 Task: Look for space in Yoshikawa, Japan from 8th June, 2023 to 16th June, 2023 for 2 adults in price range Rs.10000 to Rs.15000. Place can be entire place with 1  bedroom having 1 bed and 1 bathroom. Property type can be house, flat, guest house, hotel. Amenities needed are: wifi, washing machine. Booking option can be shelf check-in. Required host language is English.
Action: Mouse moved to (511, 71)
Screenshot: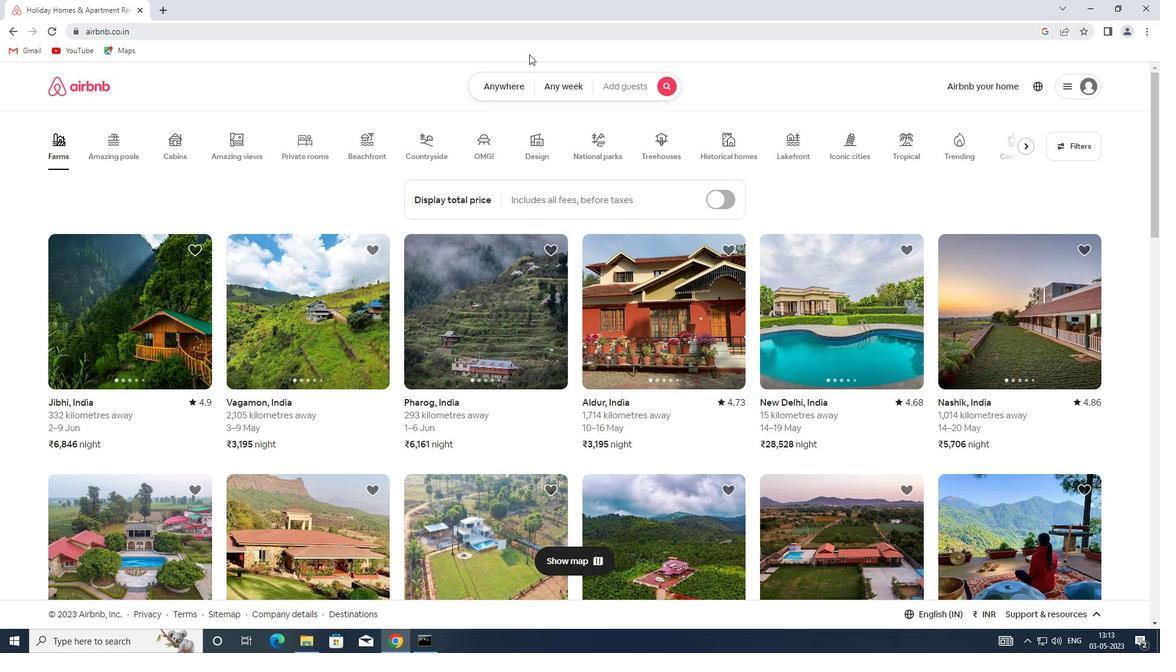 
Action: Mouse pressed left at (511, 71)
Screenshot: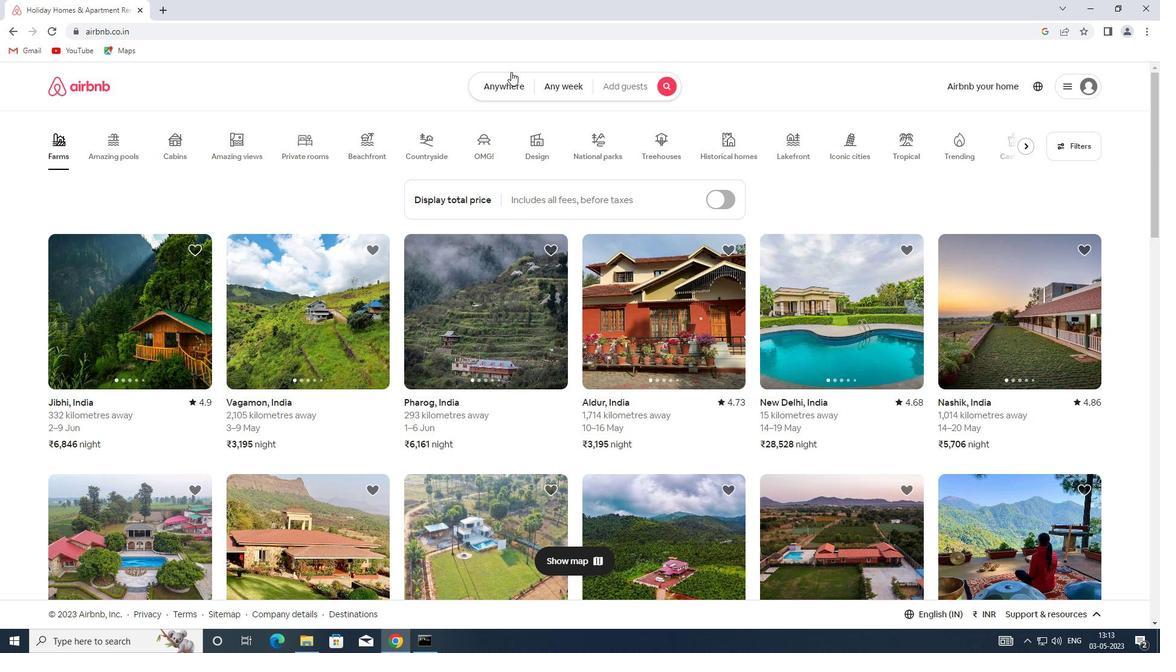 
Action: Mouse moved to (437, 146)
Screenshot: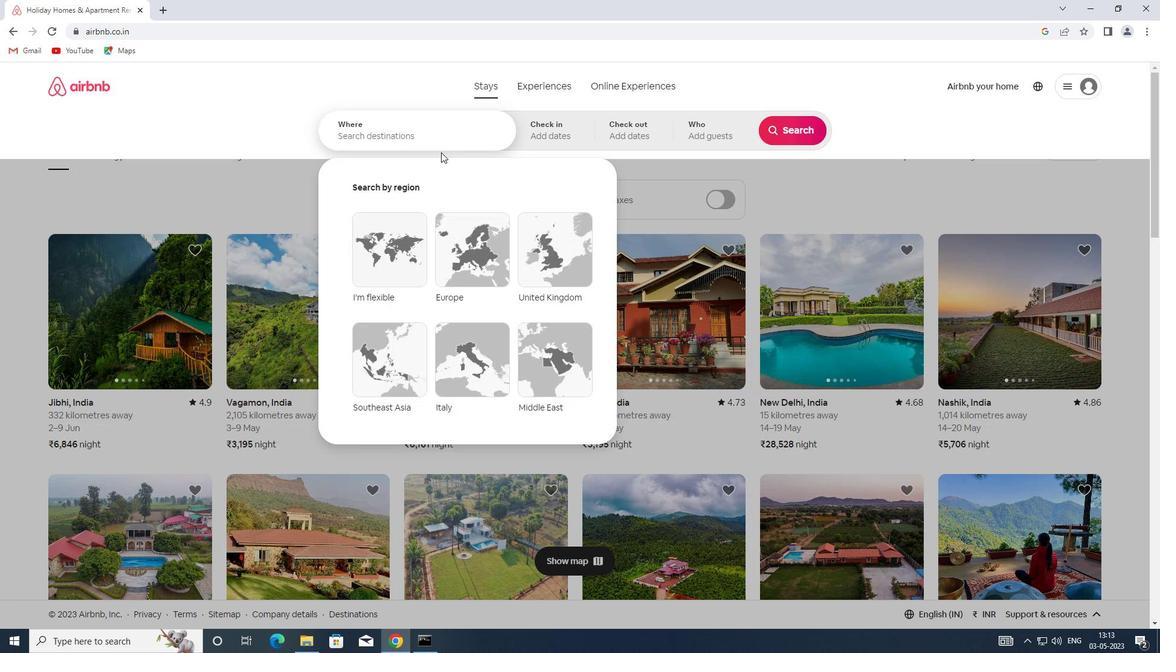 
Action: Mouse pressed left at (437, 146)
Screenshot: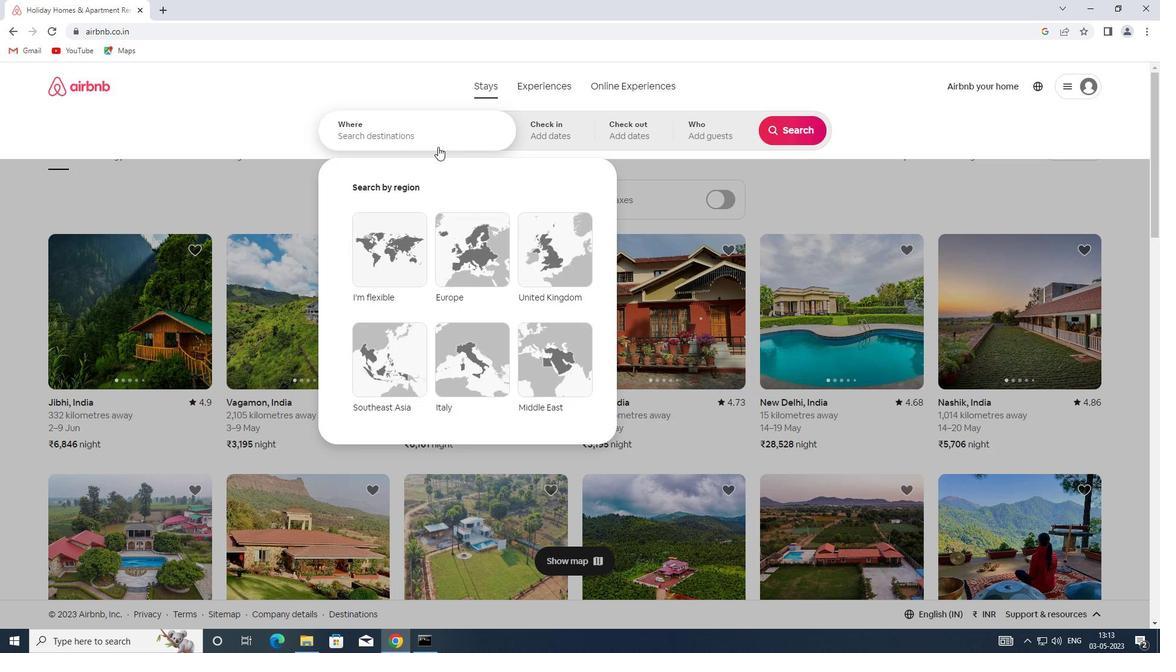 
Action: Key pressed <Key.shift>YOSHIKAWA,<Key.shift>JAPAN
Screenshot: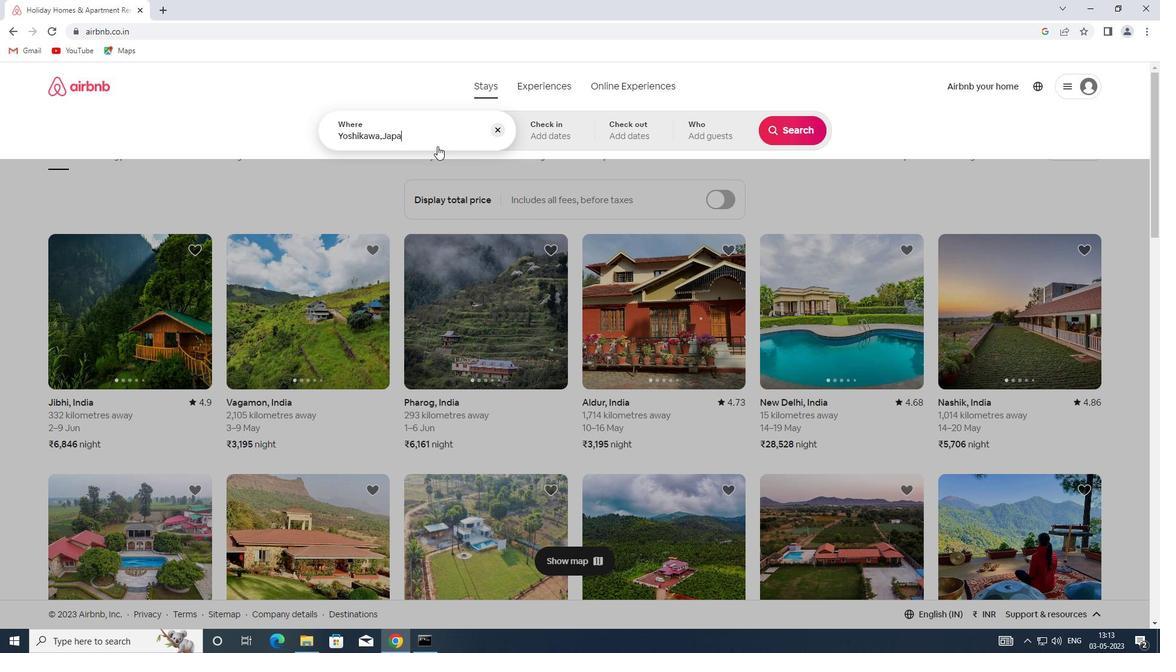 
Action: Mouse moved to (554, 132)
Screenshot: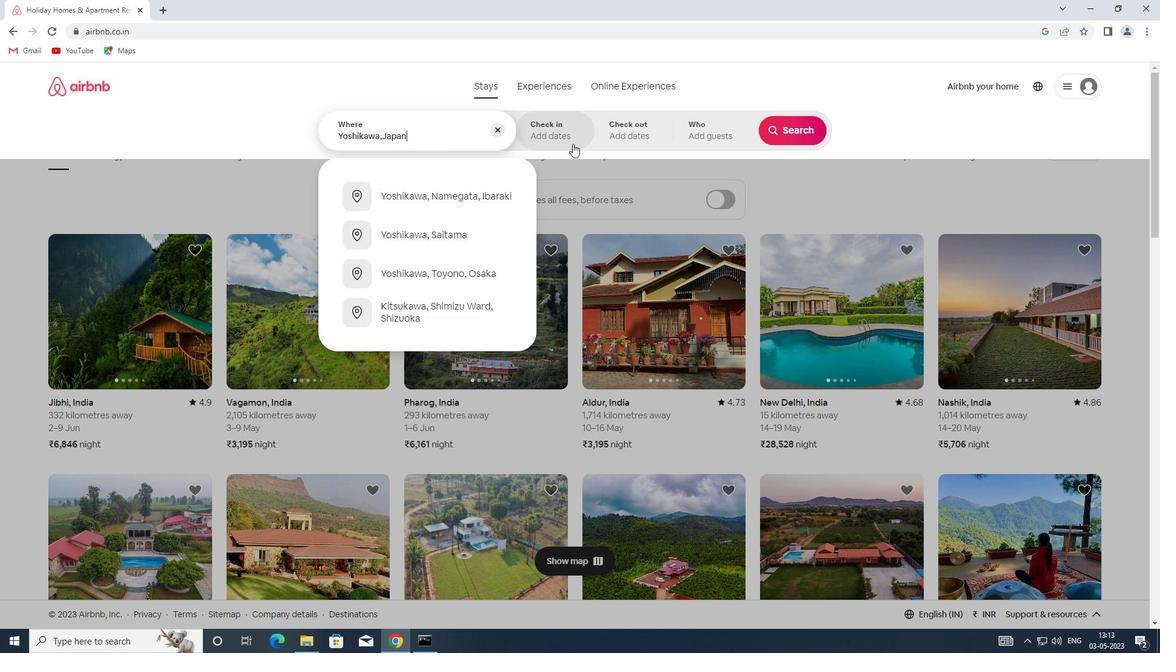 
Action: Mouse pressed left at (554, 132)
Screenshot: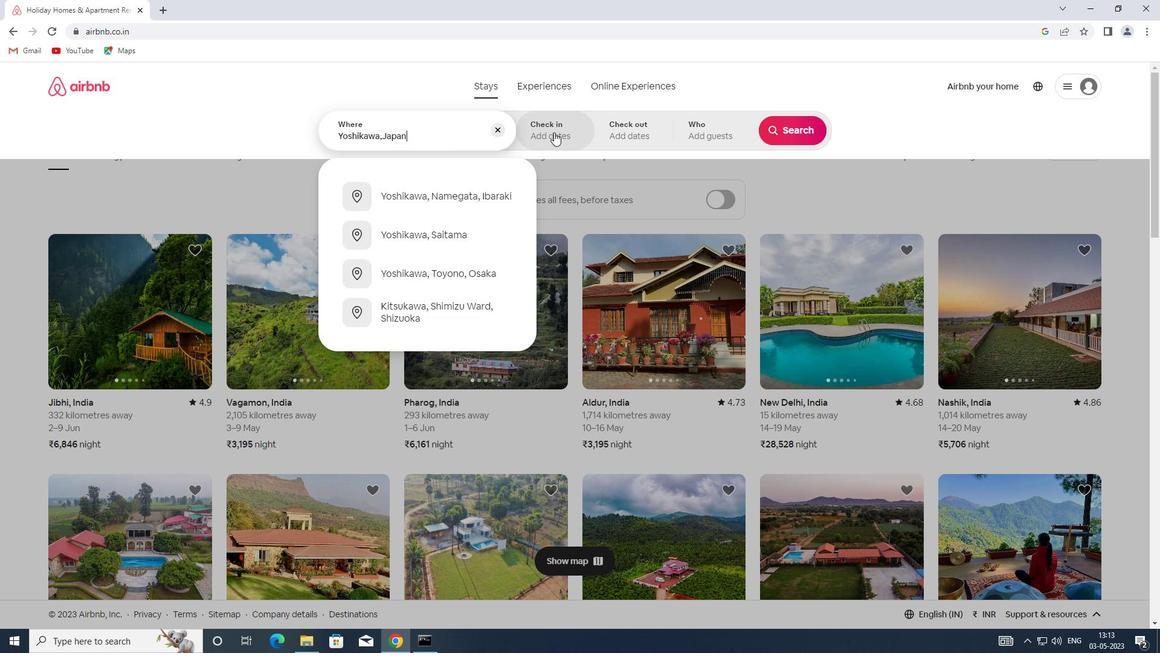 
Action: Mouse moved to (731, 313)
Screenshot: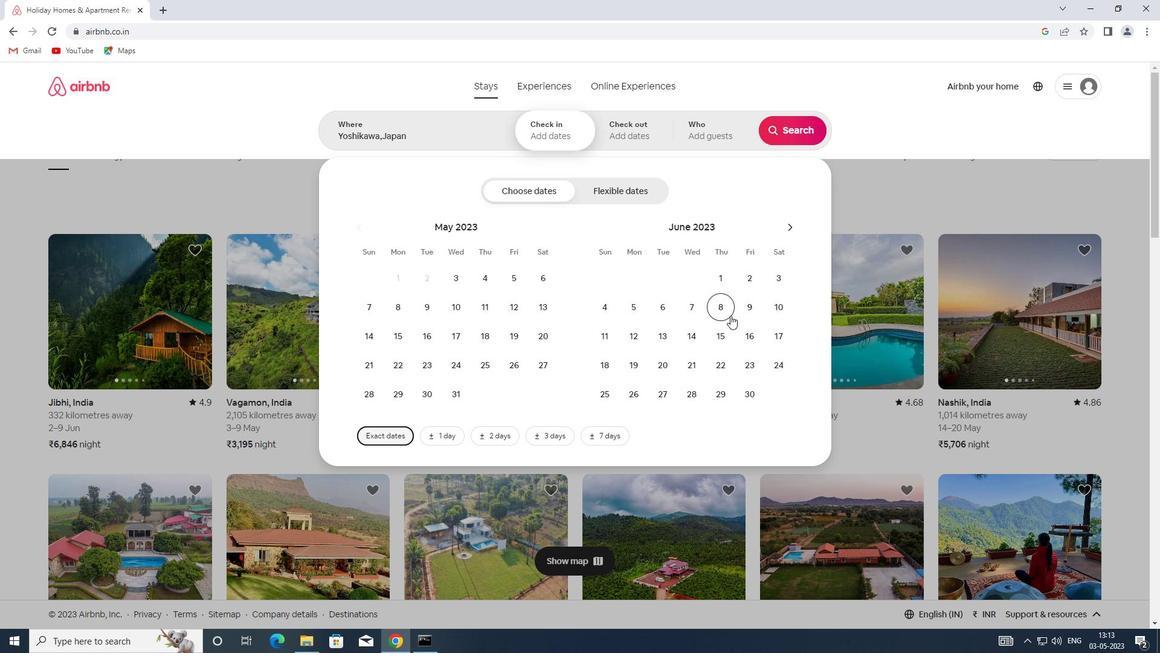 
Action: Mouse pressed left at (731, 313)
Screenshot: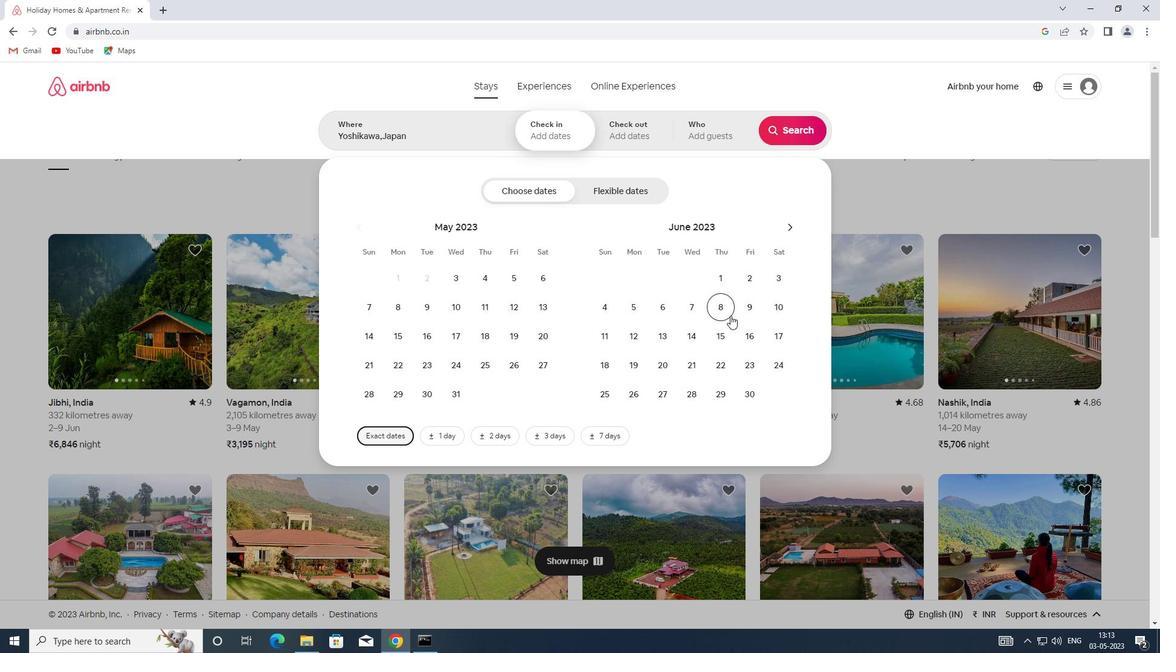 
Action: Mouse moved to (744, 333)
Screenshot: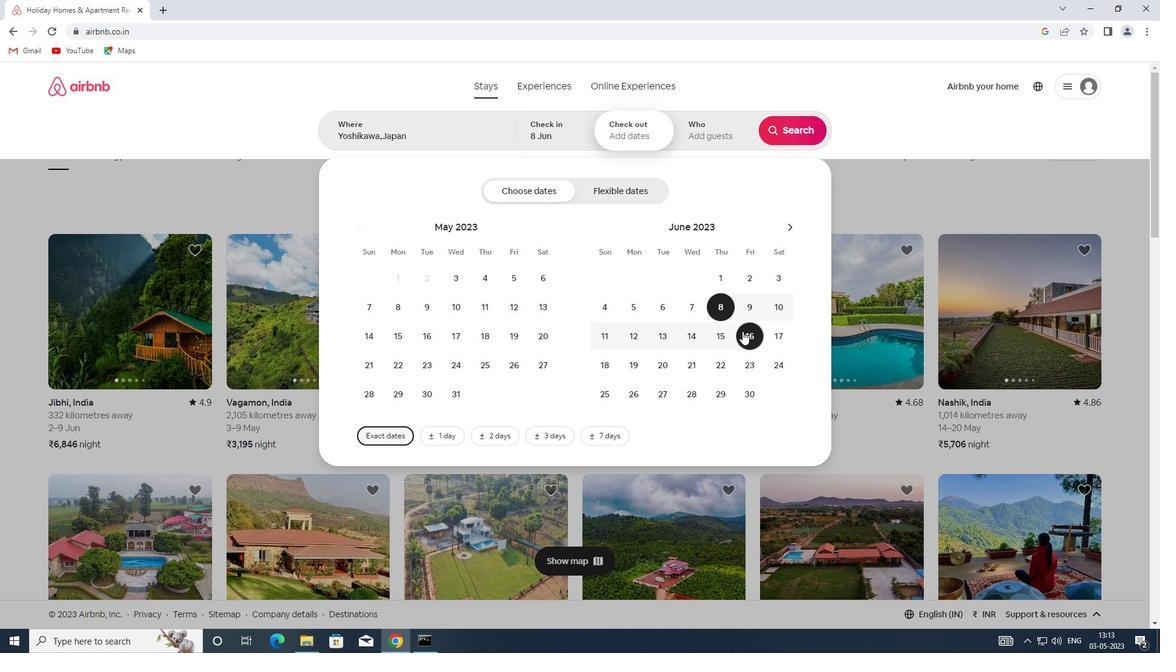 
Action: Mouse pressed left at (744, 333)
Screenshot: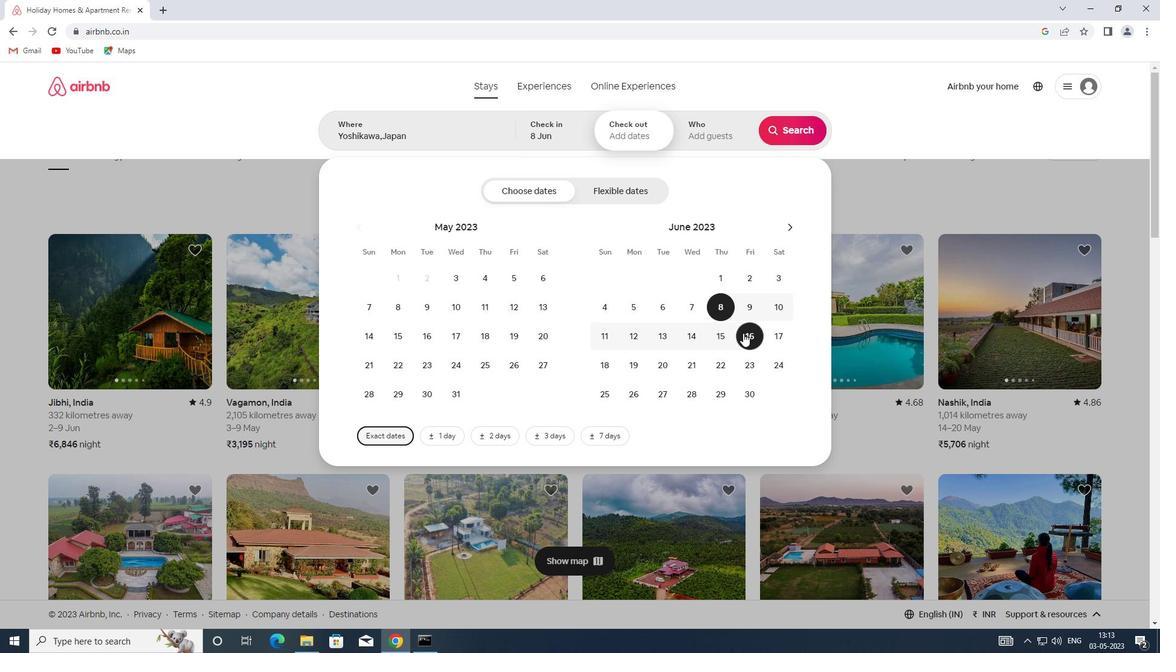 
Action: Mouse moved to (695, 117)
Screenshot: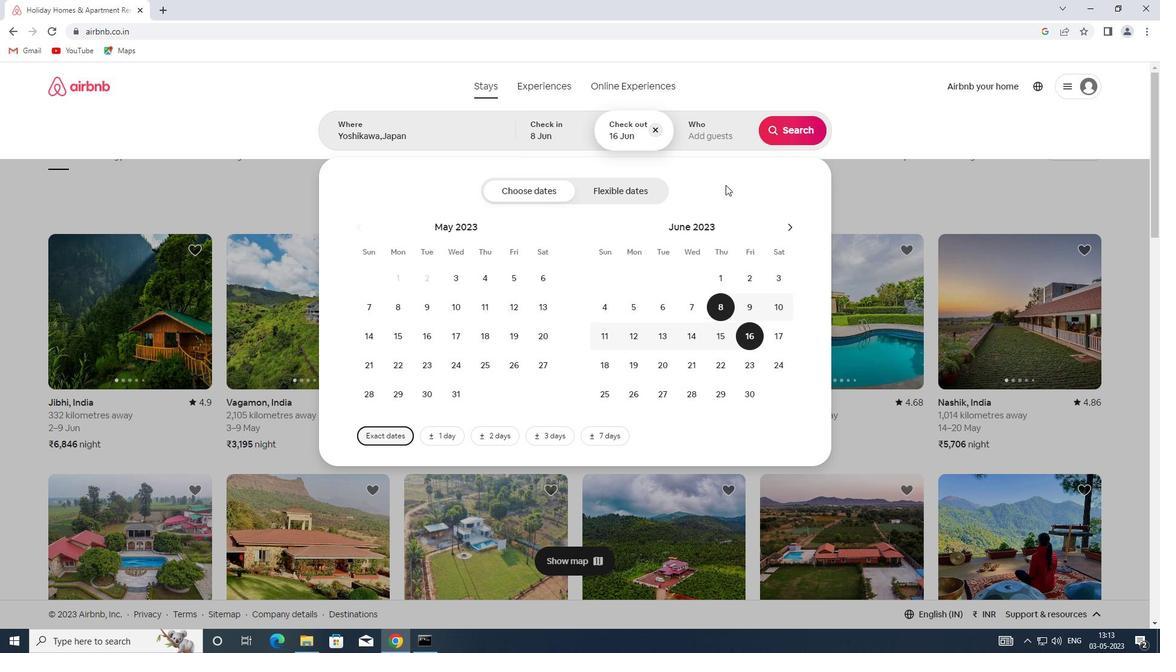 
Action: Mouse pressed left at (695, 117)
Screenshot: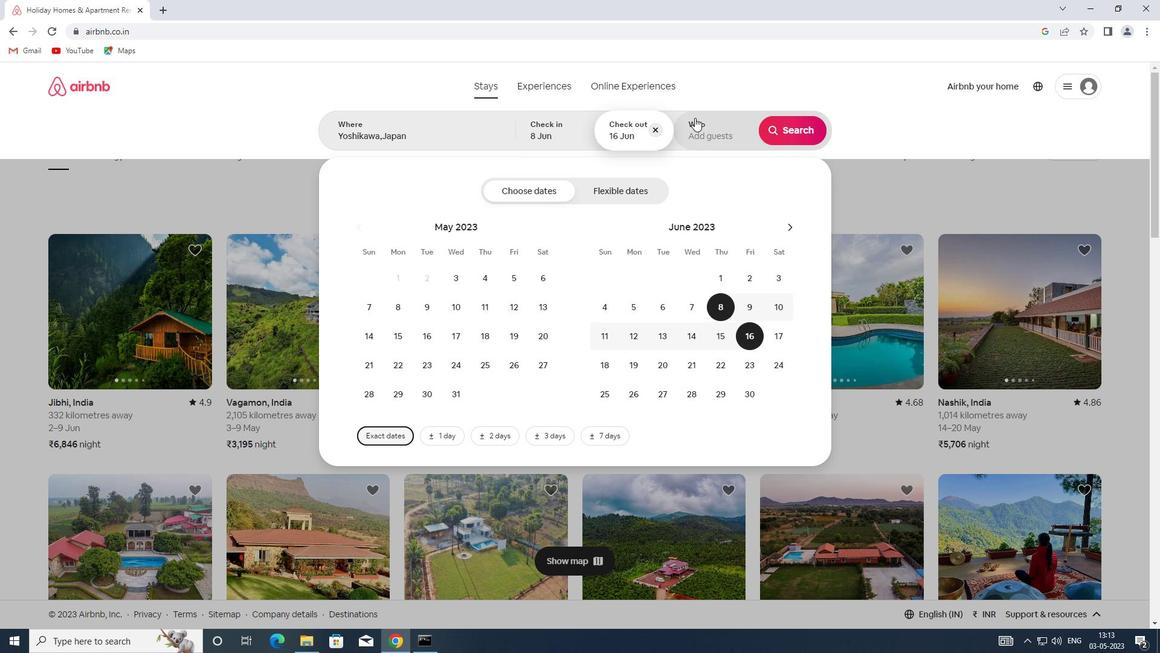 
Action: Mouse moved to (794, 196)
Screenshot: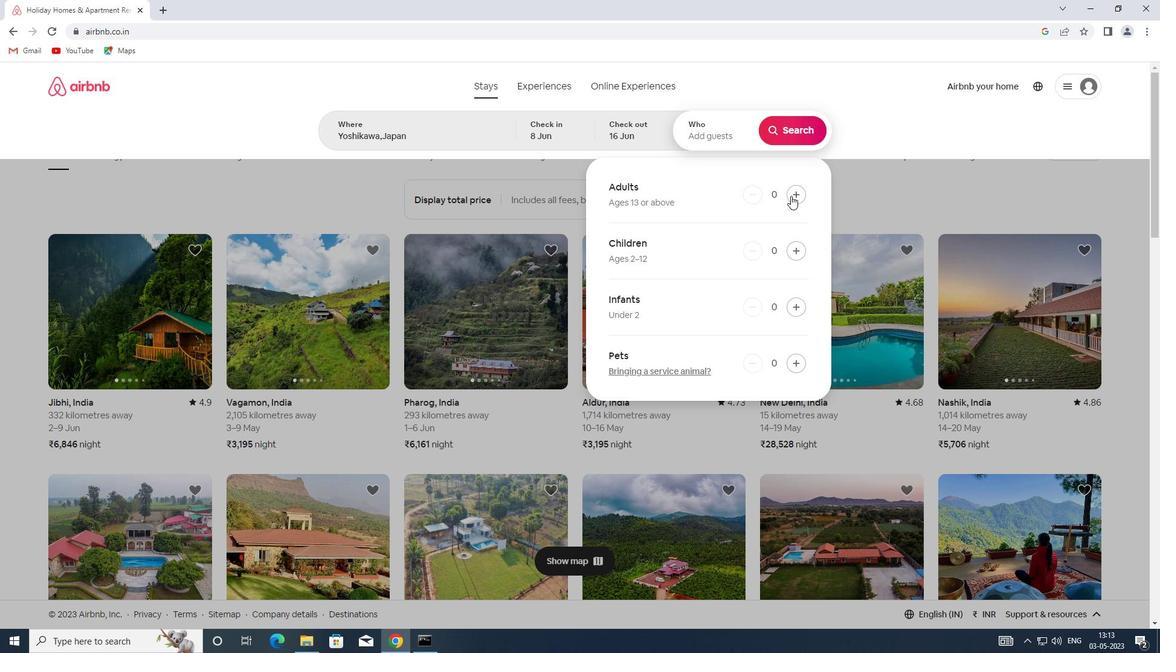 
Action: Mouse pressed left at (794, 196)
Screenshot: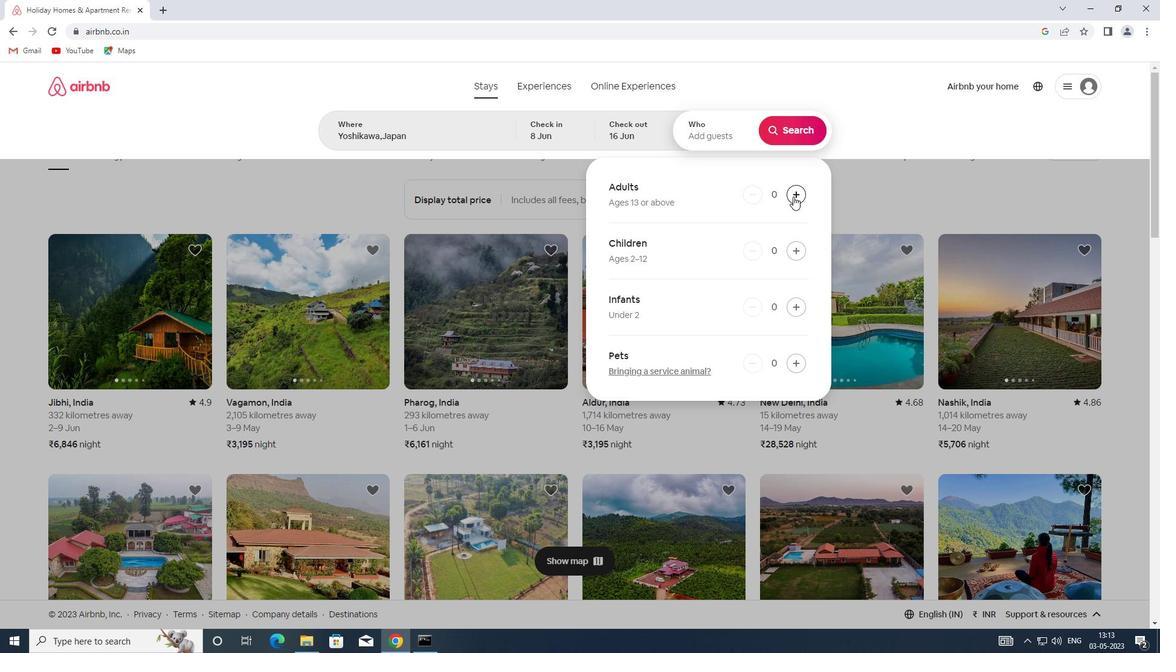 
Action: Mouse pressed left at (794, 196)
Screenshot: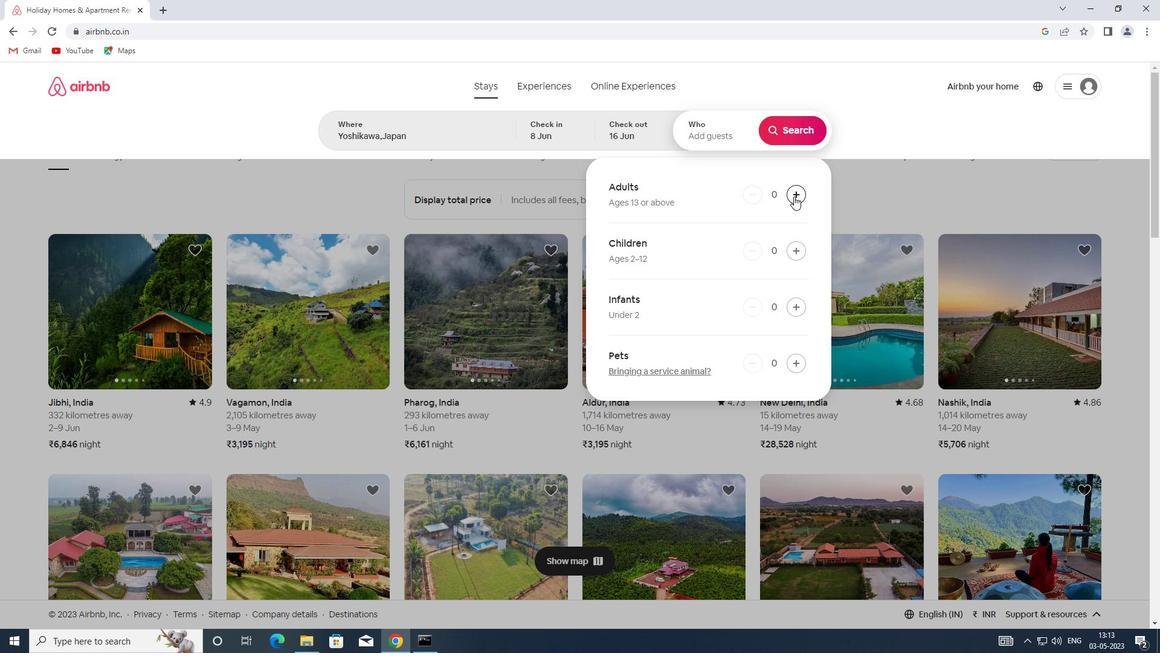 
Action: Mouse moved to (801, 134)
Screenshot: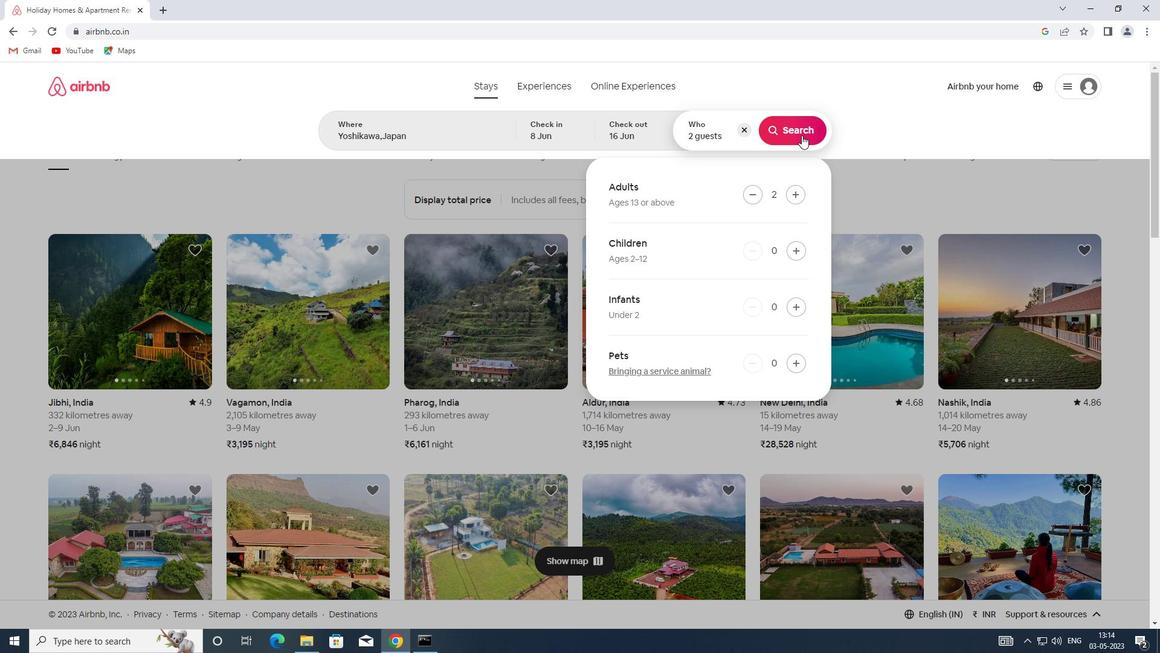 
Action: Mouse pressed left at (801, 134)
Screenshot: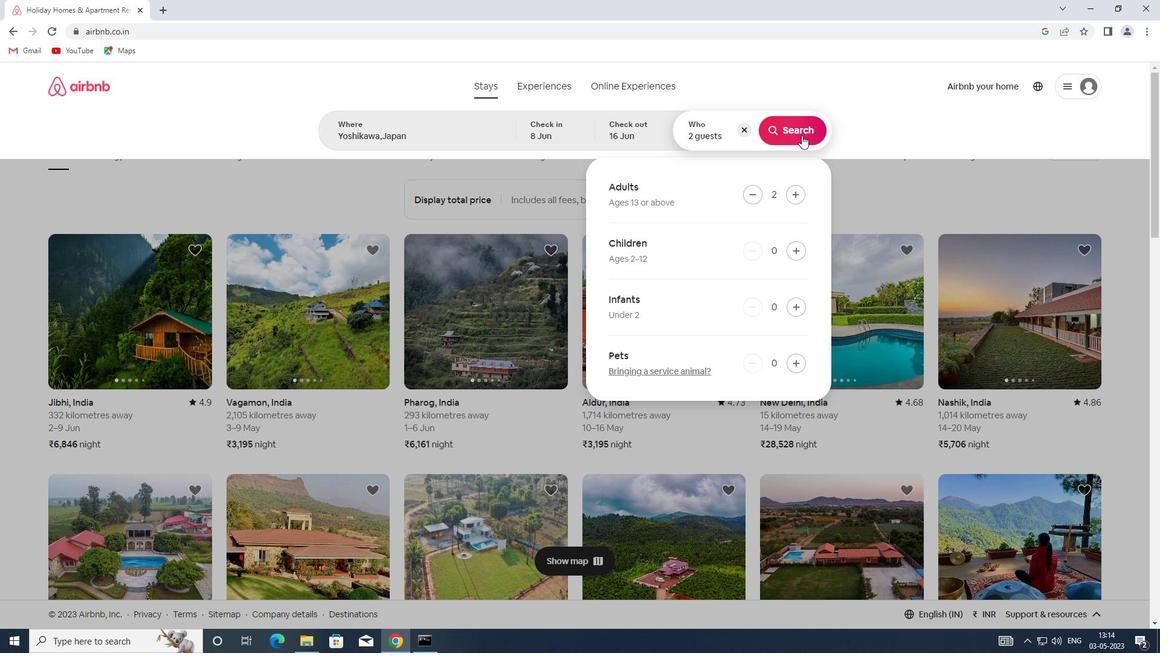 
Action: Mouse moved to (1088, 128)
Screenshot: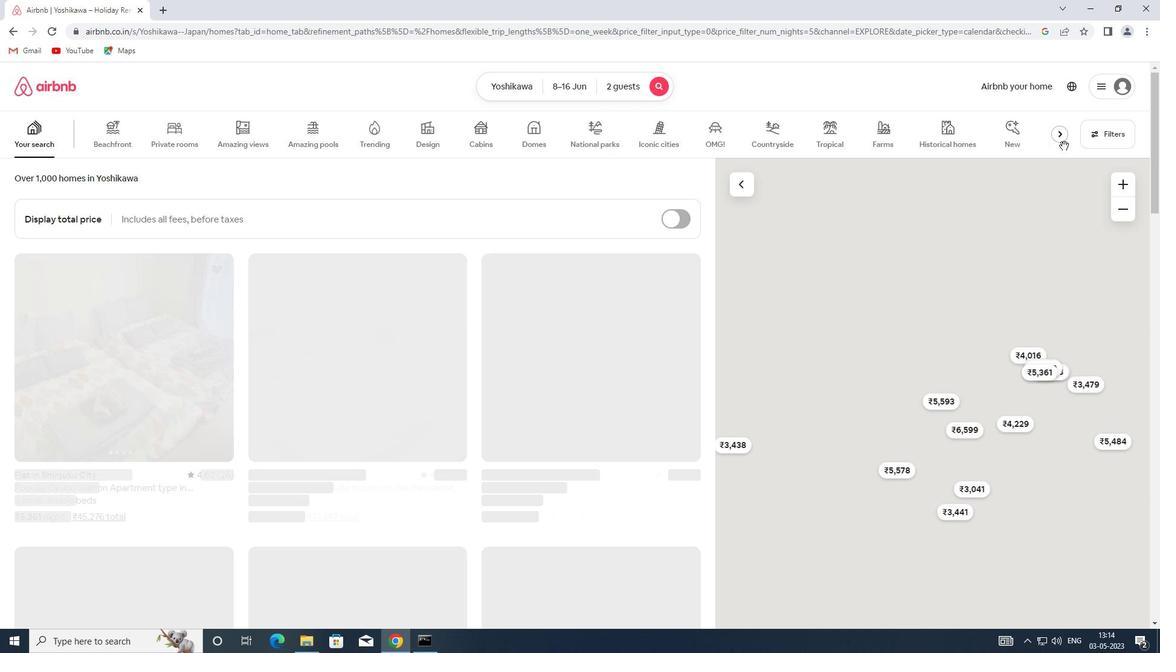 
Action: Mouse pressed left at (1088, 128)
Screenshot: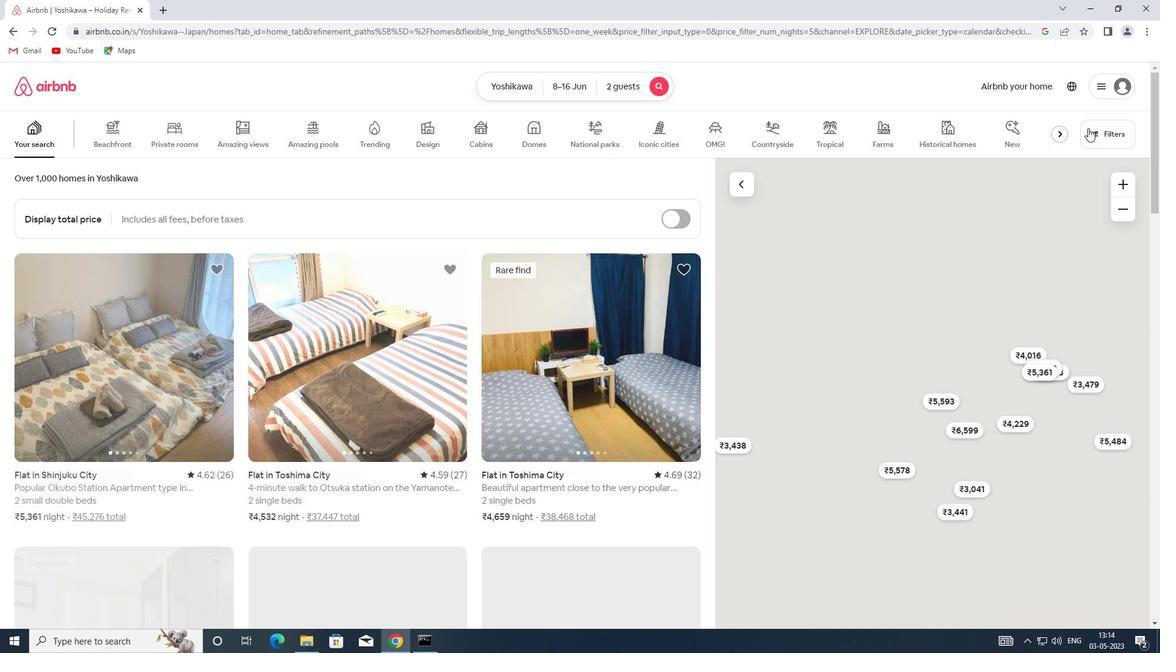 
Action: Mouse moved to (423, 292)
Screenshot: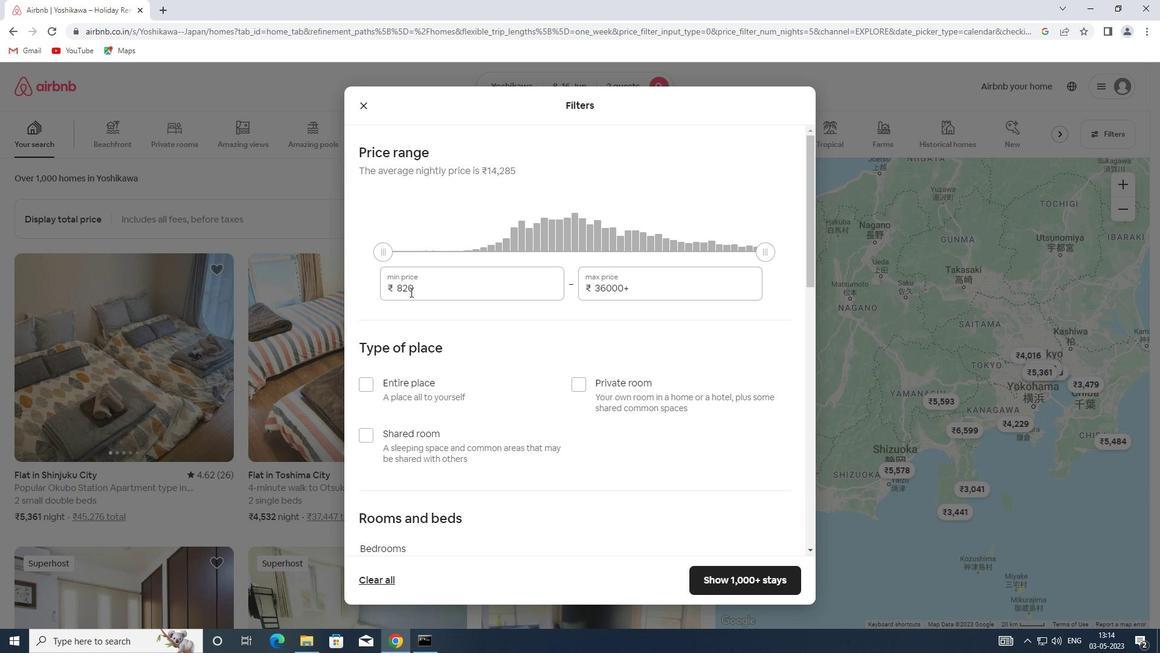 
Action: Mouse pressed left at (423, 292)
Screenshot: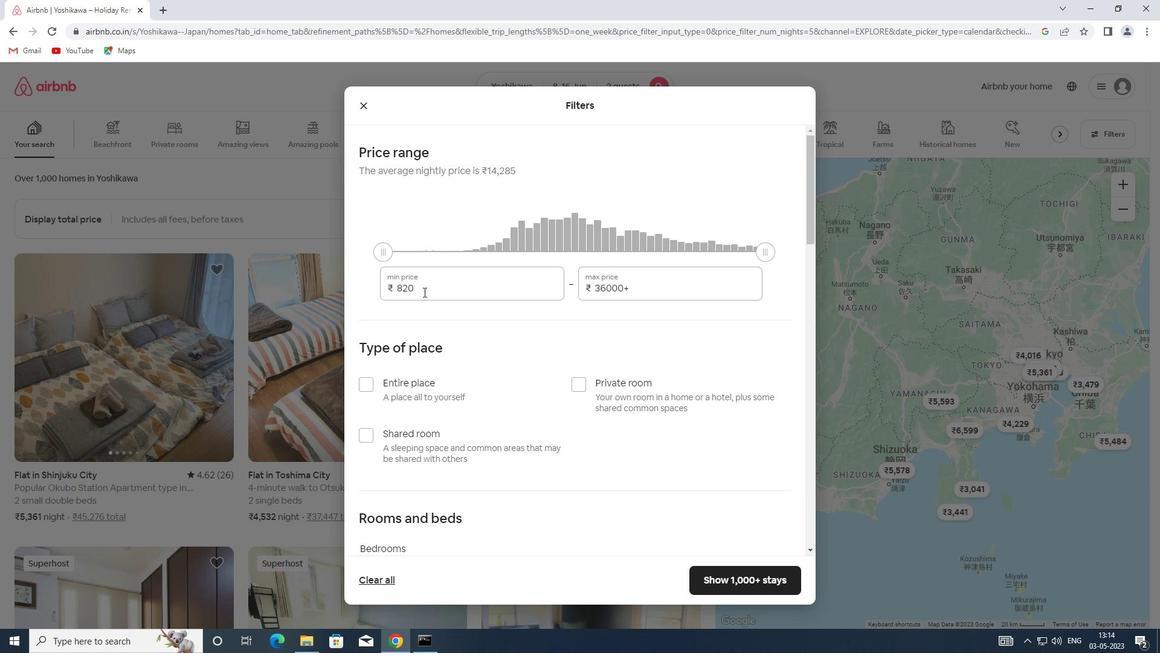 
Action: Mouse moved to (367, 292)
Screenshot: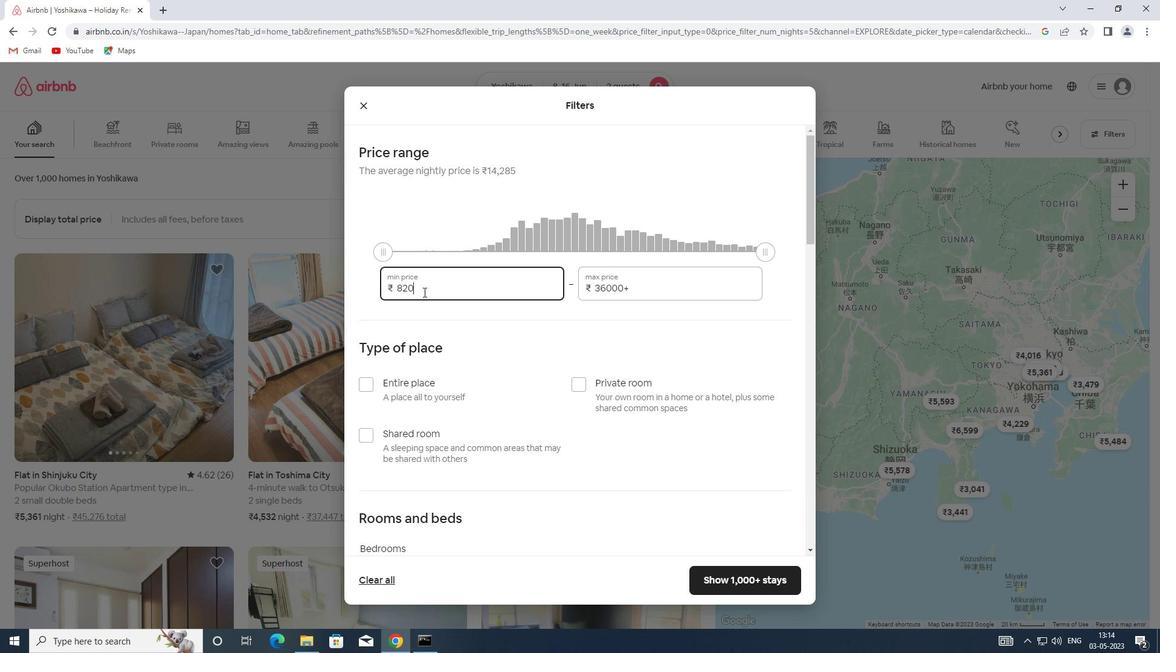 
Action: Key pressed 10000
Screenshot: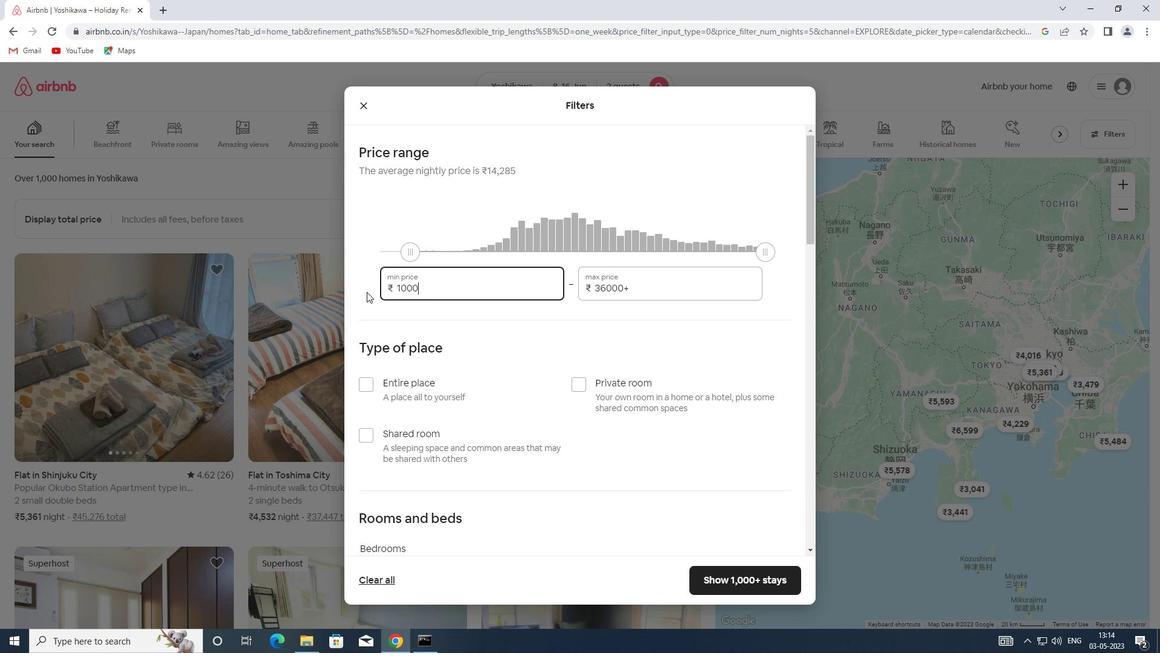 
Action: Mouse moved to (638, 289)
Screenshot: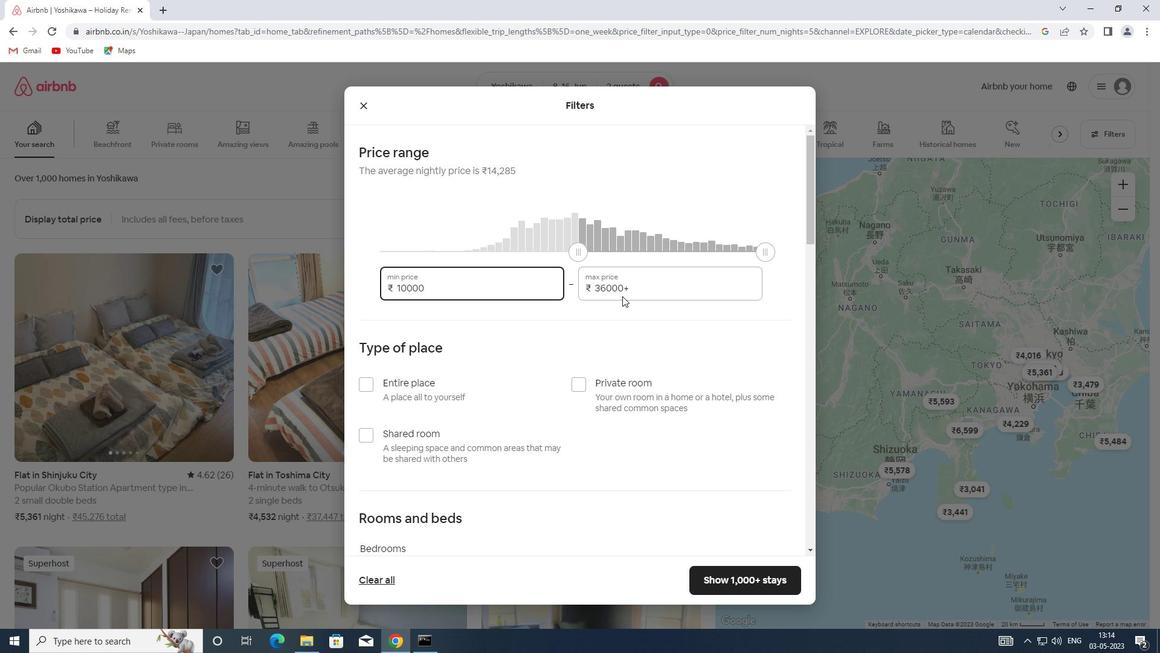 
Action: Mouse pressed left at (638, 289)
Screenshot: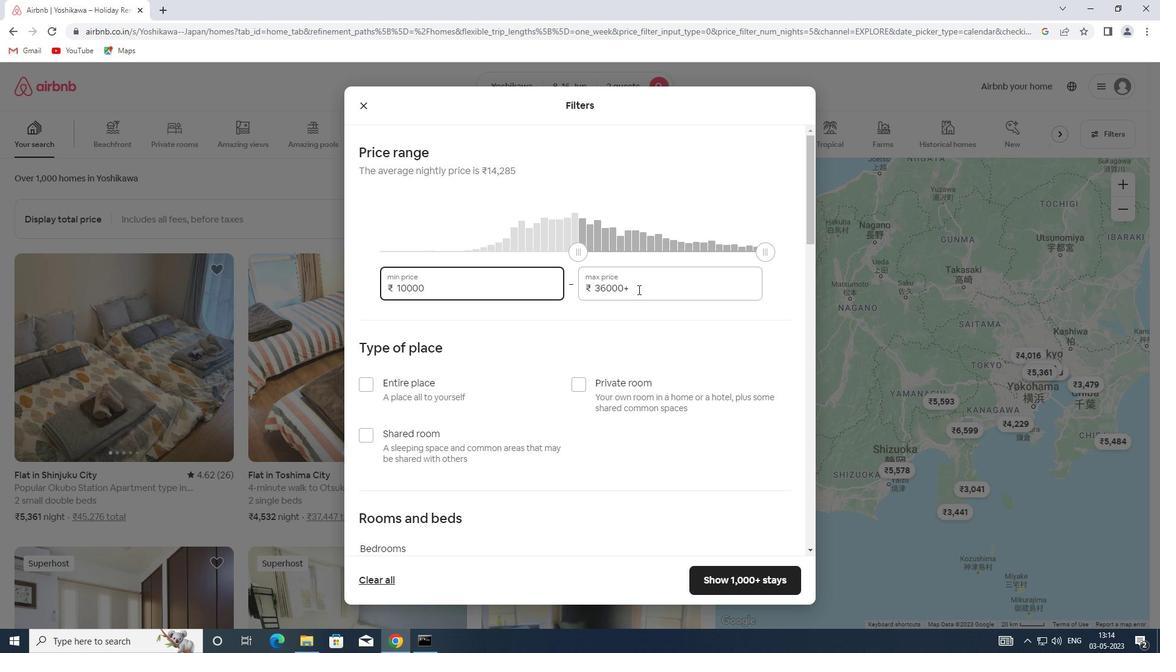 
Action: Mouse moved to (561, 295)
Screenshot: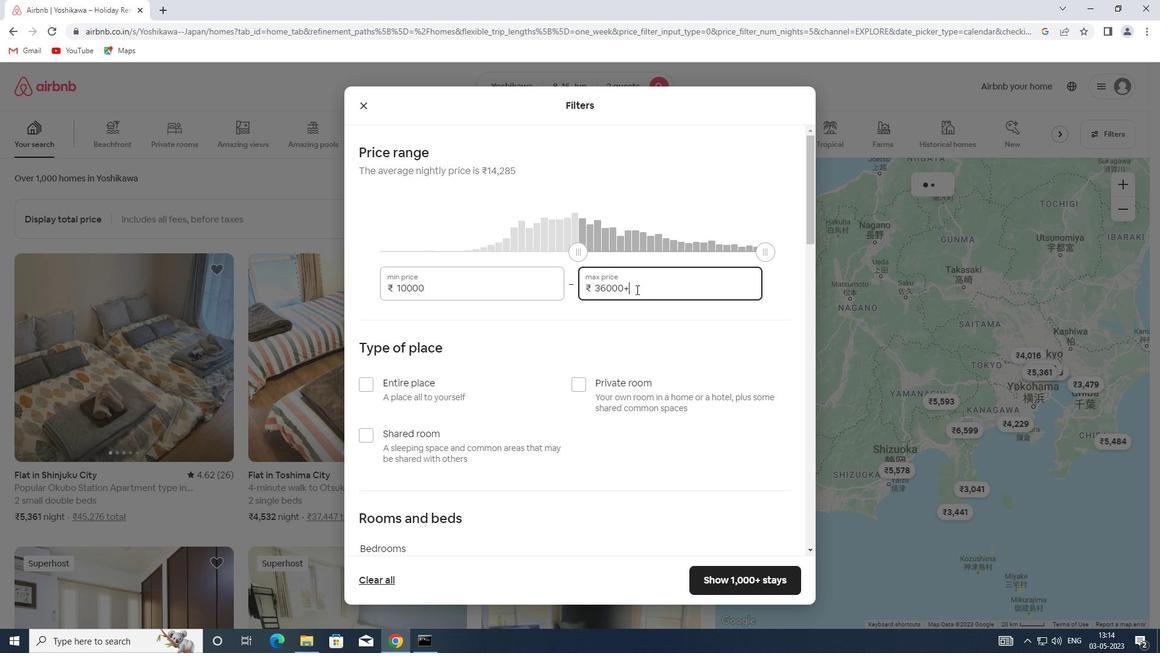 
Action: Key pressed 15000
Screenshot: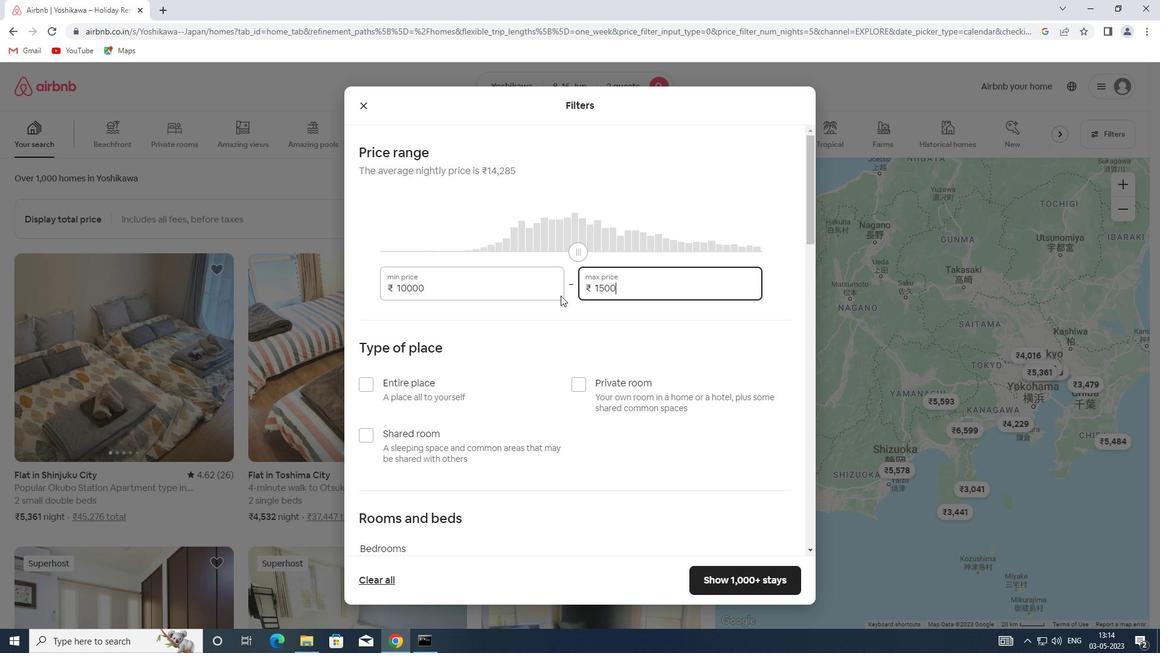 
Action: Mouse moved to (403, 382)
Screenshot: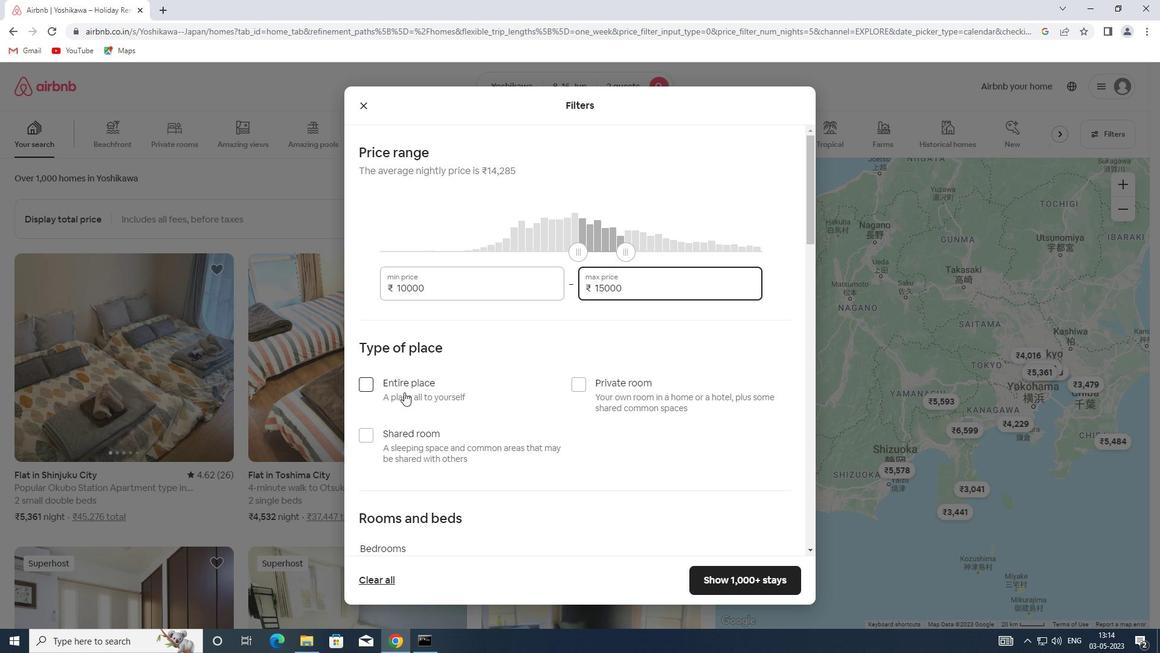 
Action: Mouse pressed left at (403, 382)
Screenshot: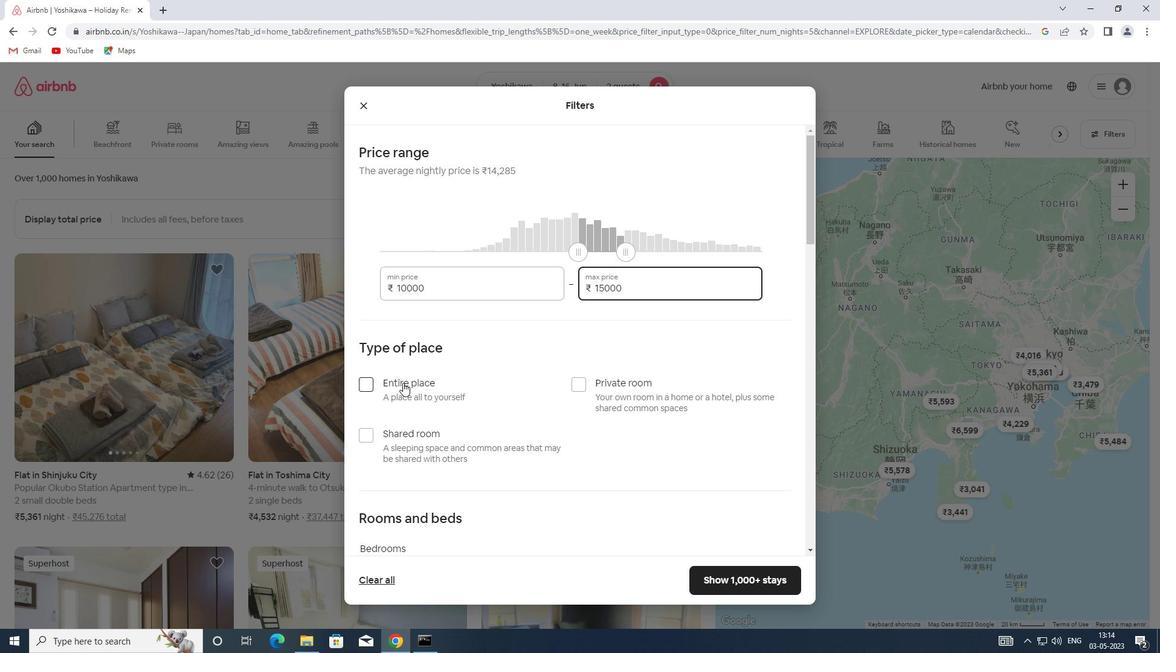 
Action: Mouse scrolled (403, 382) with delta (0, 0)
Screenshot: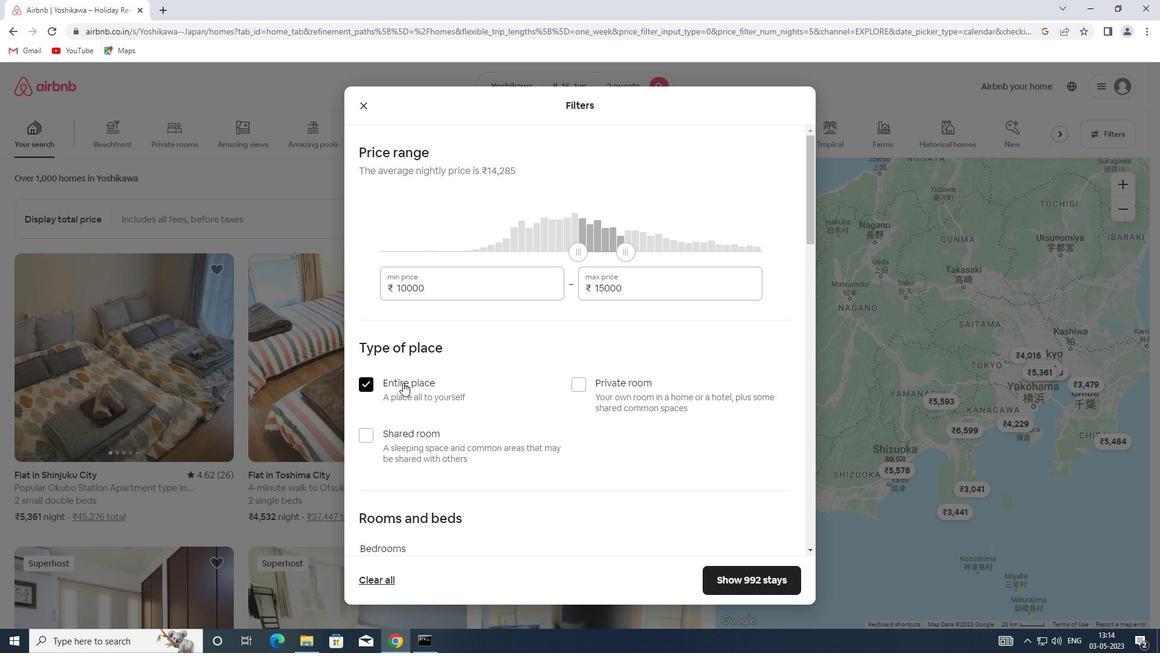 
Action: Mouse scrolled (403, 382) with delta (0, 0)
Screenshot: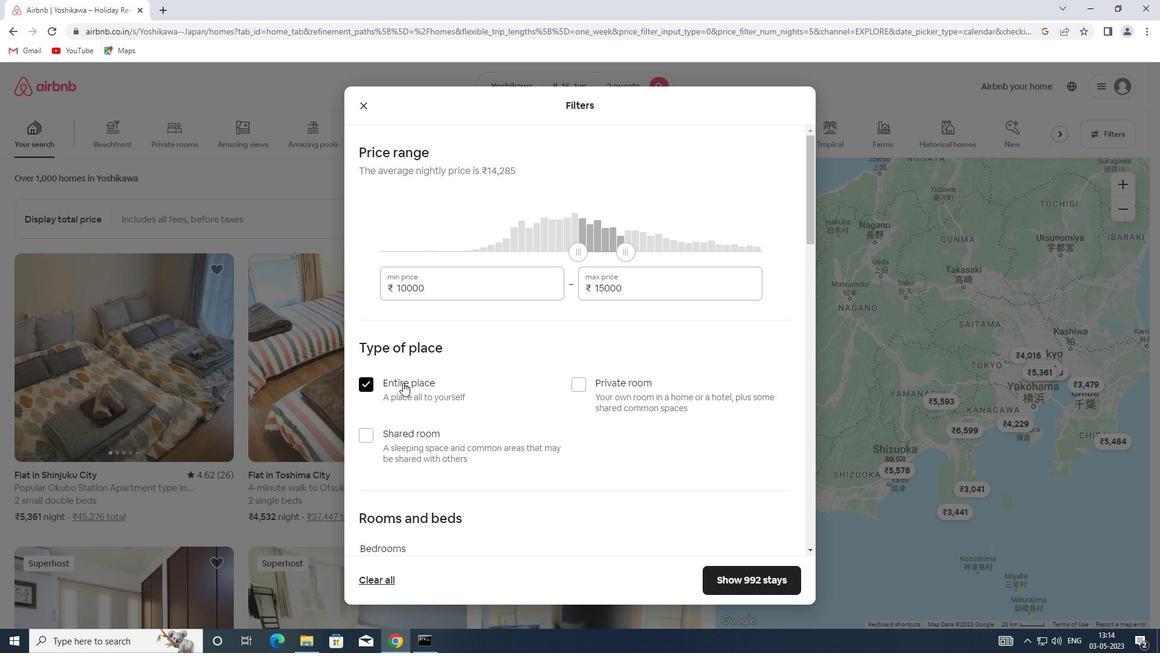 
Action: Mouse scrolled (403, 382) with delta (0, 0)
Screenshot: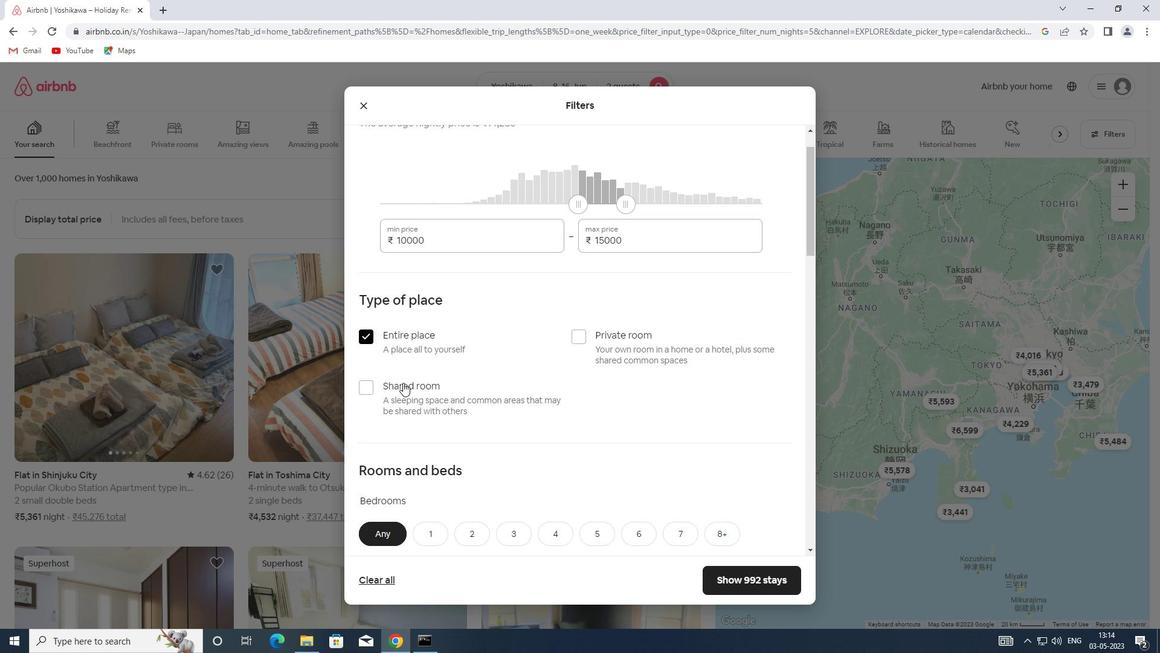 
Action: Mouse moved to (430, 394)
Screenshot: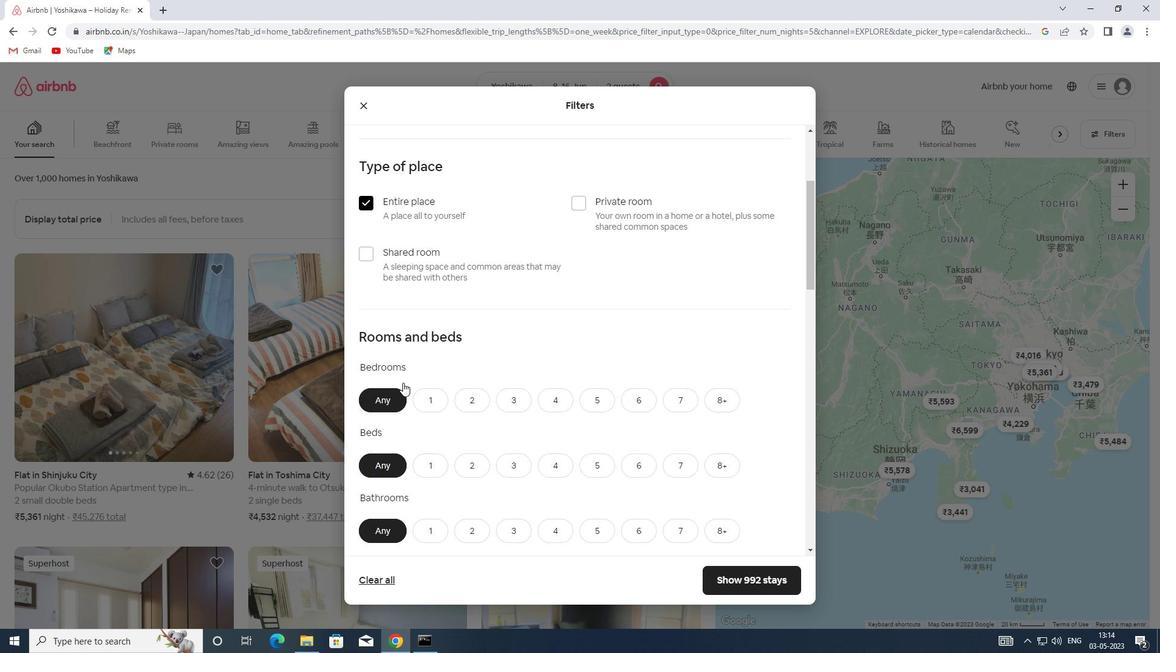
Action: Mouse pressed left at (430, 394)
Screenshot: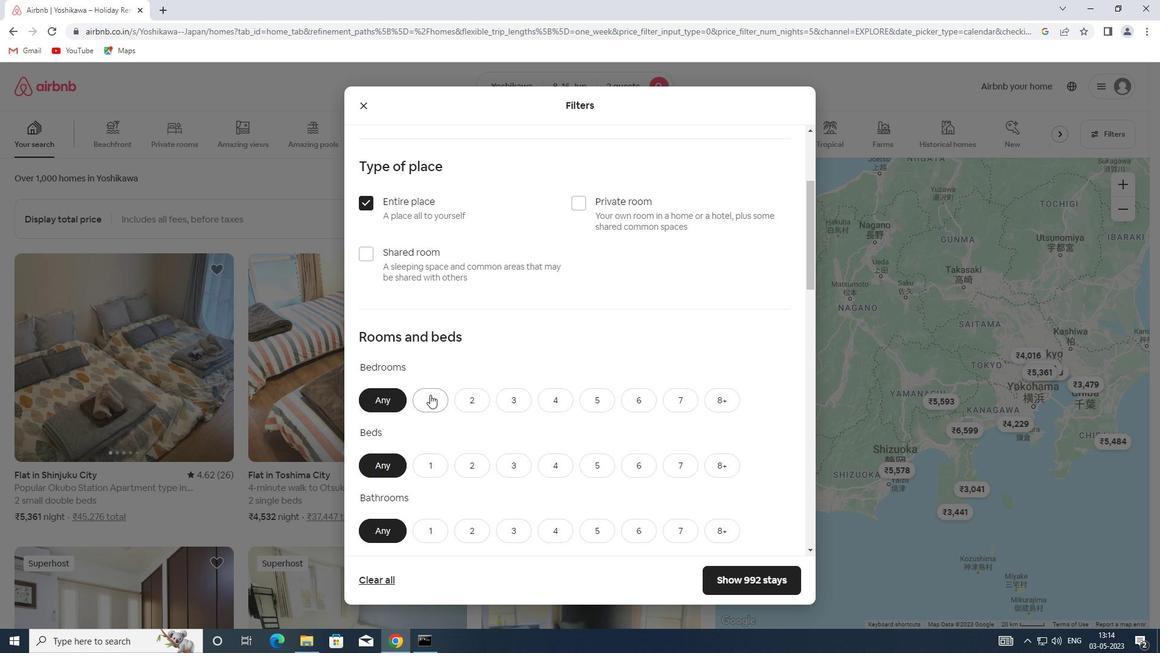 
Action: Mouse moved to (432, 395)
Screenshot: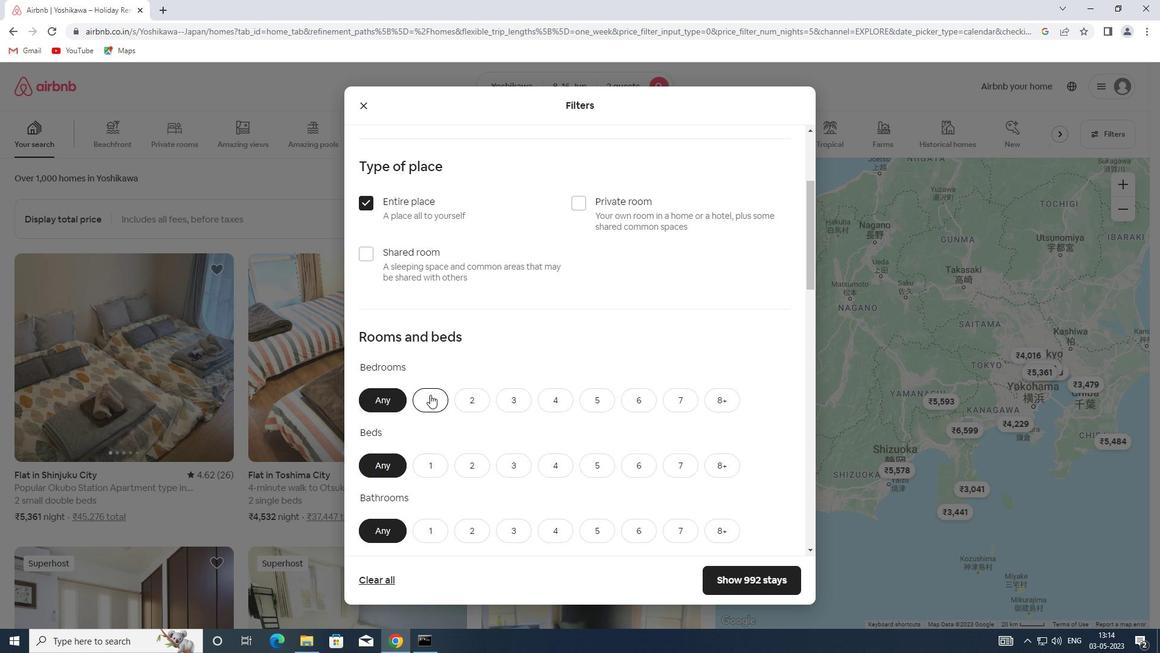 
Action: Mouse scrolled (432, 394) with delta (0, 0)
Screenshot: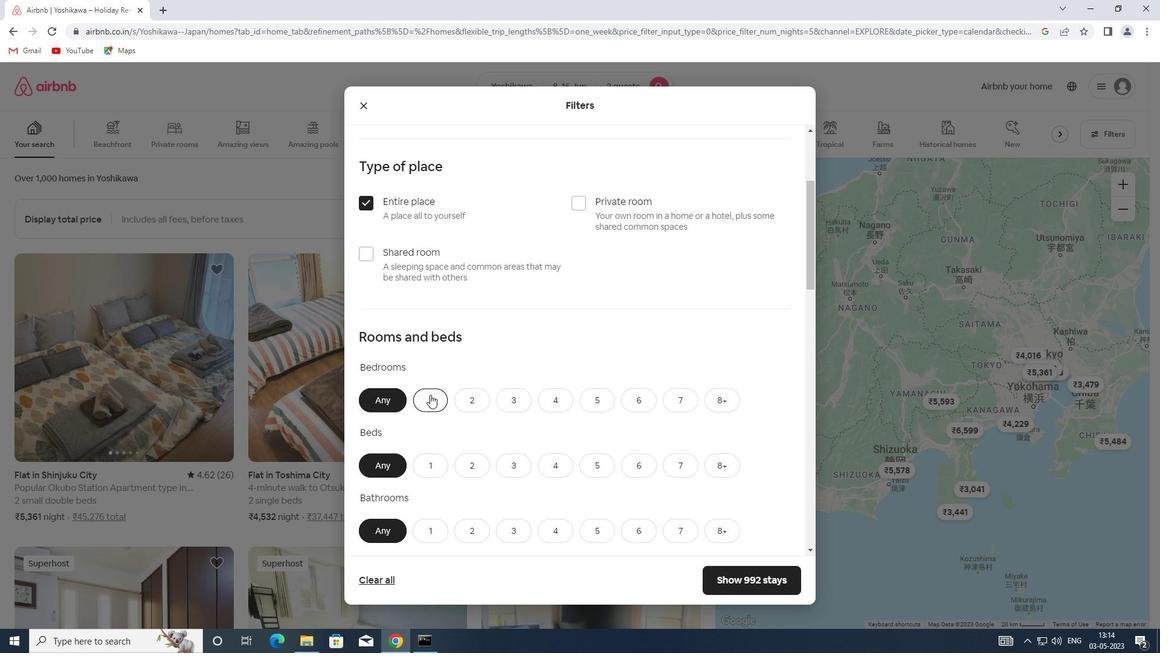 
Action: Mouse scrolled (432, 394) with delta (0, 0)
Screenshot: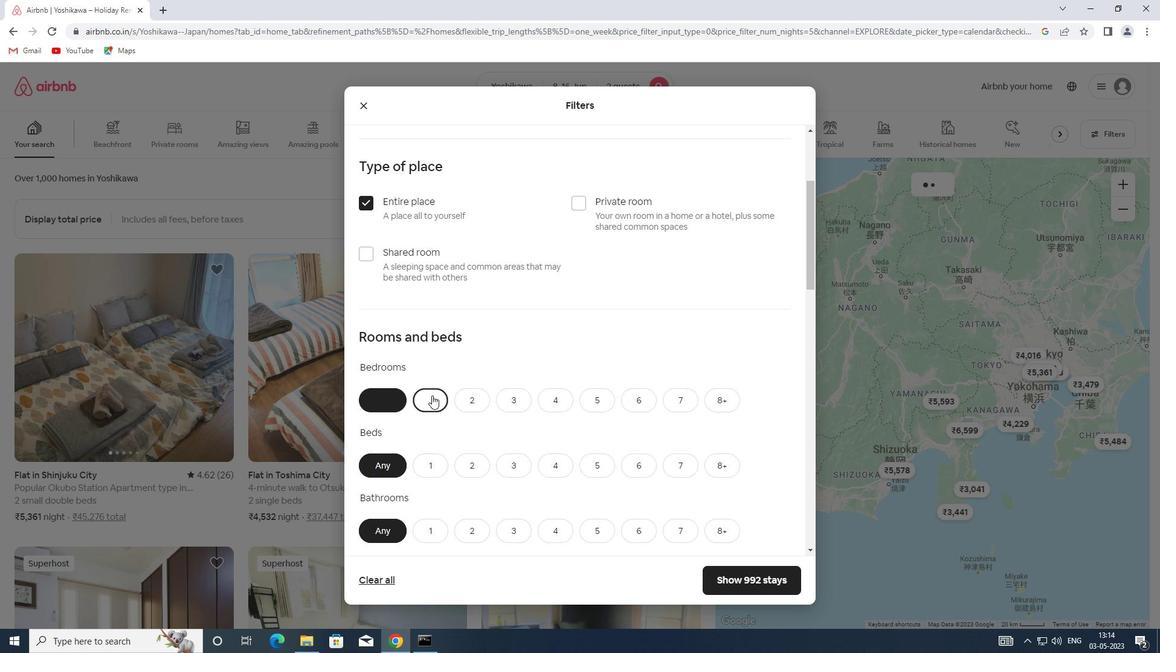 
Action: Mouse moved to (436, 347)
Screenshot: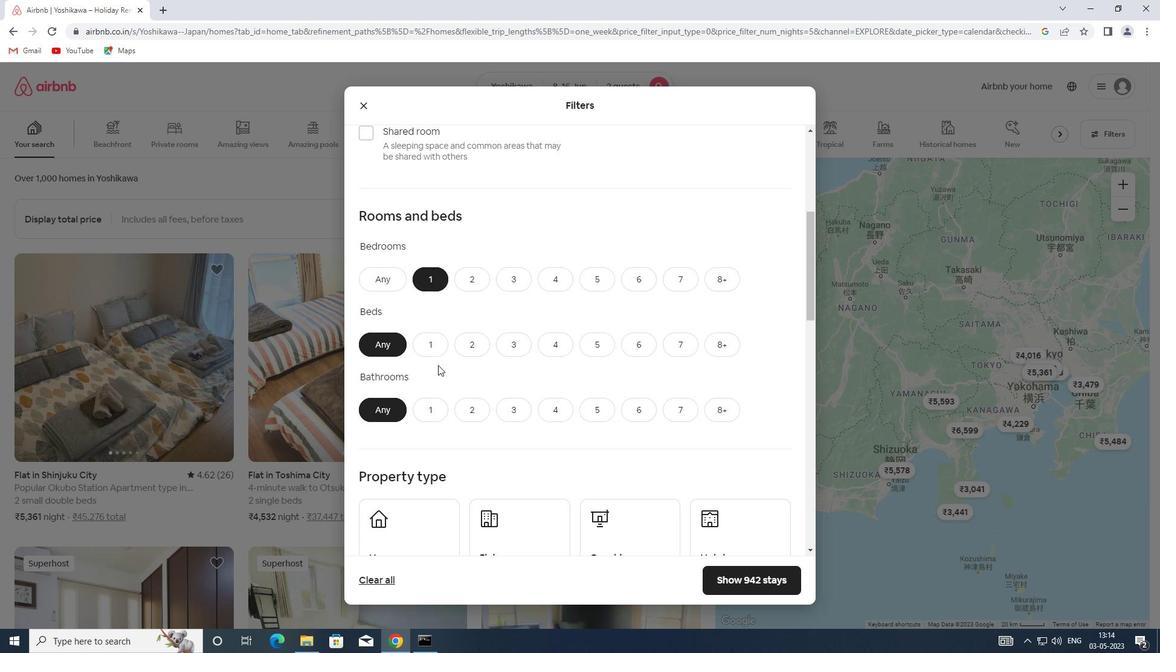 
Action: Mouse pressed left at (436, 347)
Screenshot: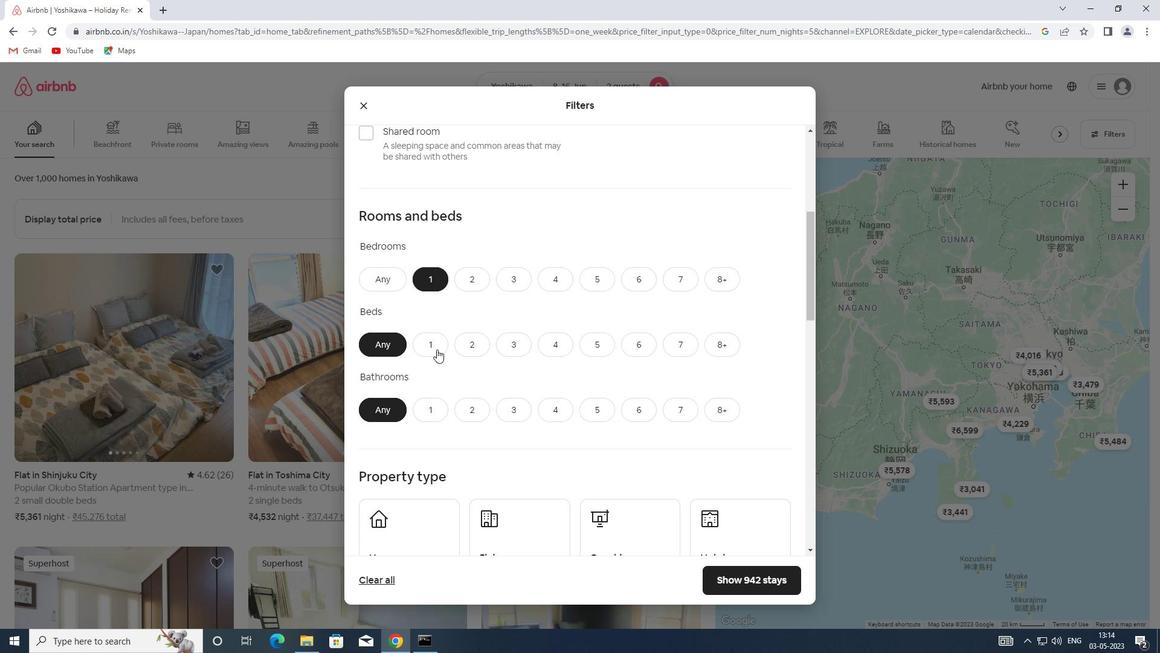 
Action: Mouse moved to (427, 408)
Screenshot: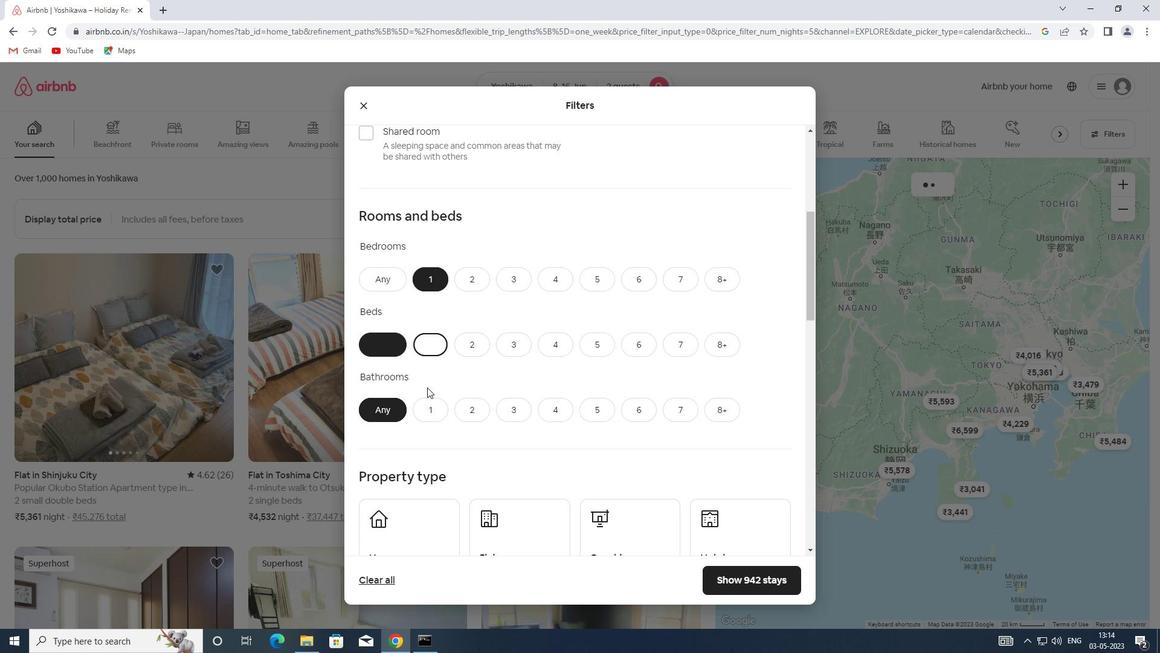
Action: Mouse pressed left at (427, 408)
Screenshot: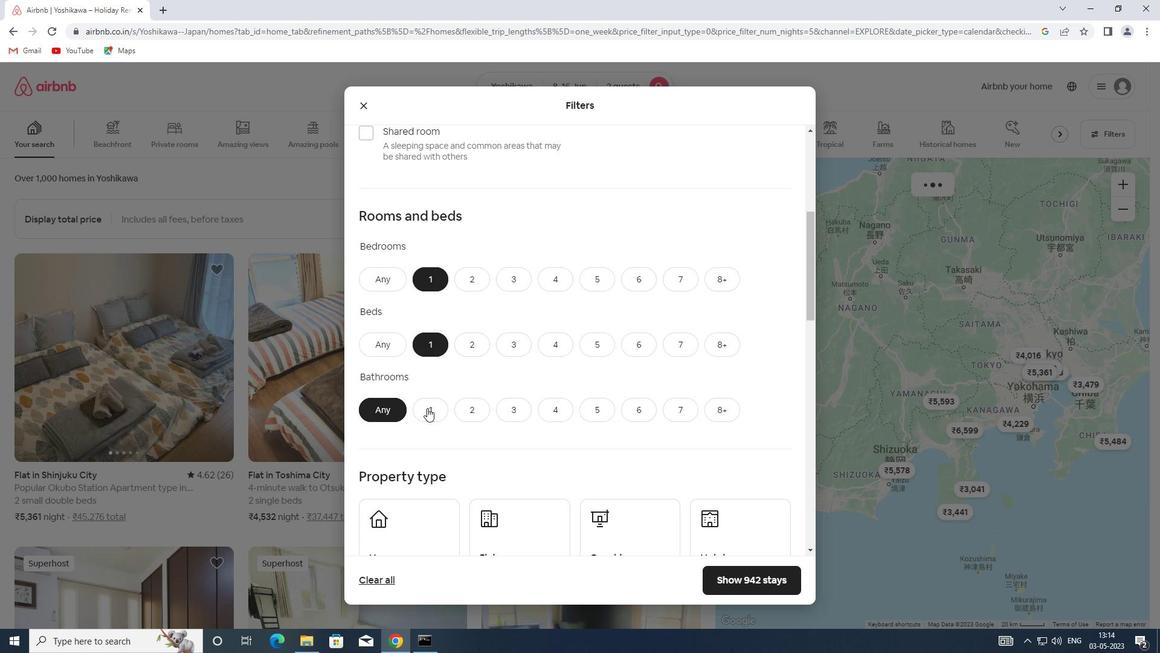 
Action: Mouse moved to (429, 397)
Screenshot: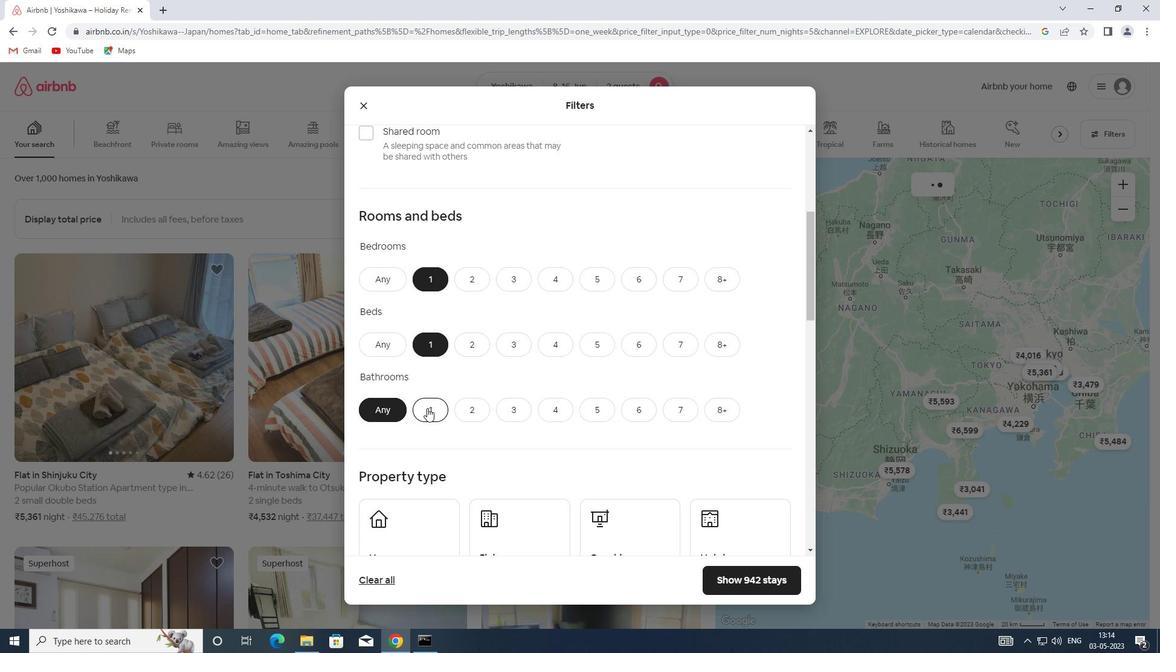 
Action: Mouse scrolled (429, 397) with delta (0, 0)
Screenshot: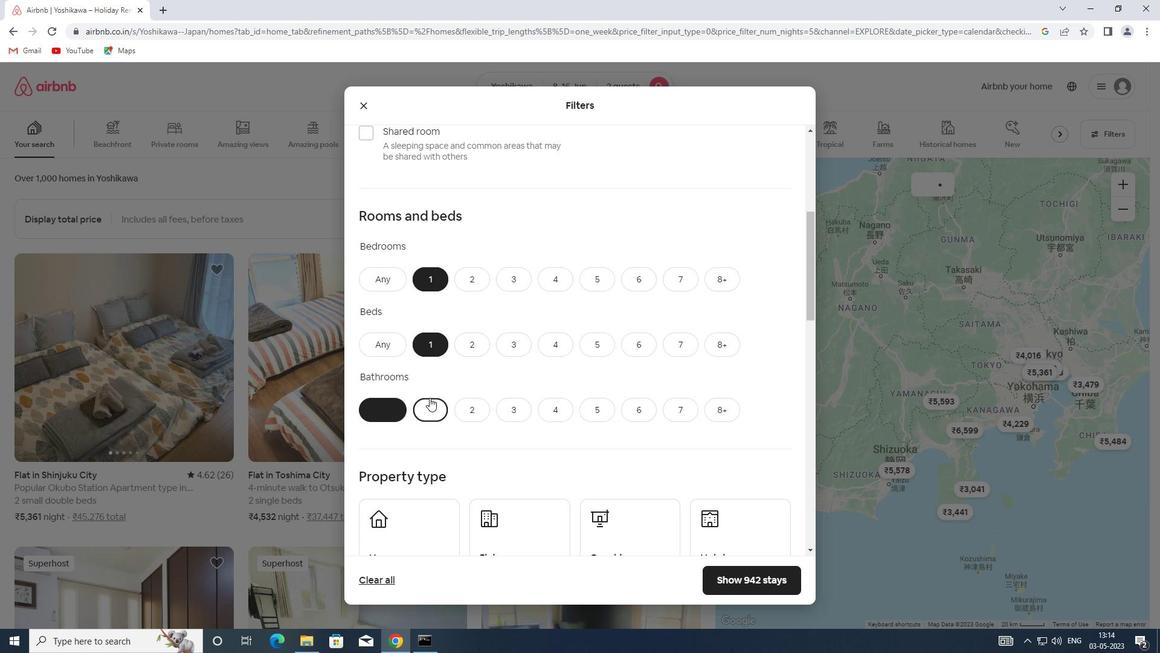 
Action: Mouse scrolled (429, 397) with delta (0, 0)
Screenshot: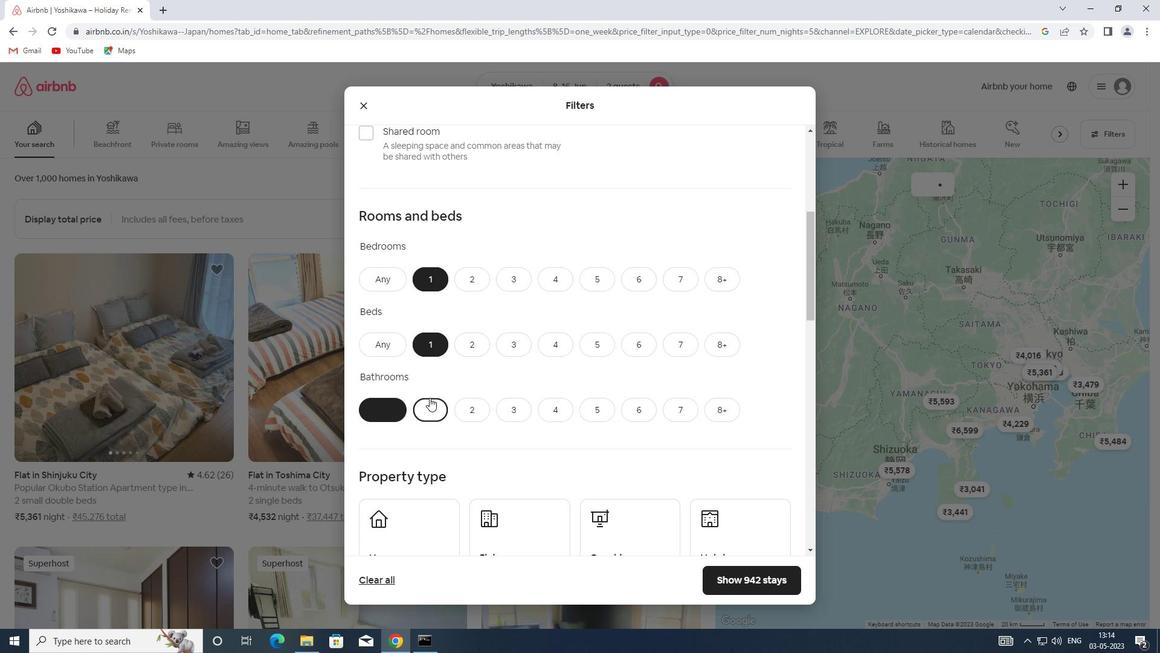 
Action: Mouse moved to (429, 397)
Screenshot: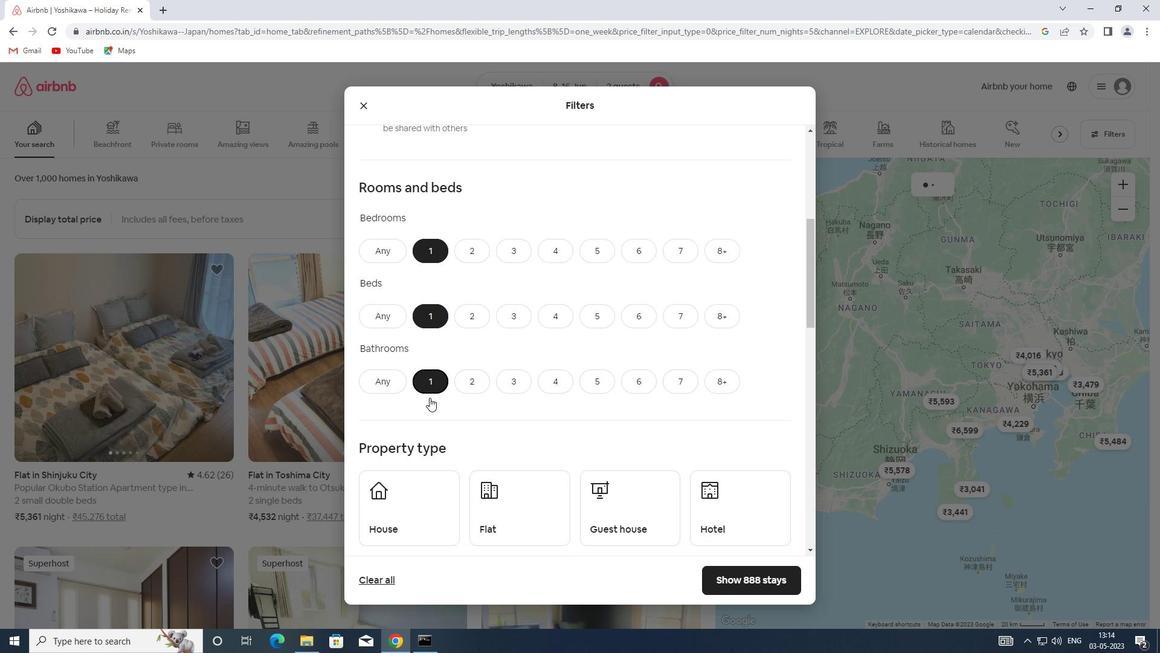 
Action: Mouse pressed left at (429, 397)
Screenshot: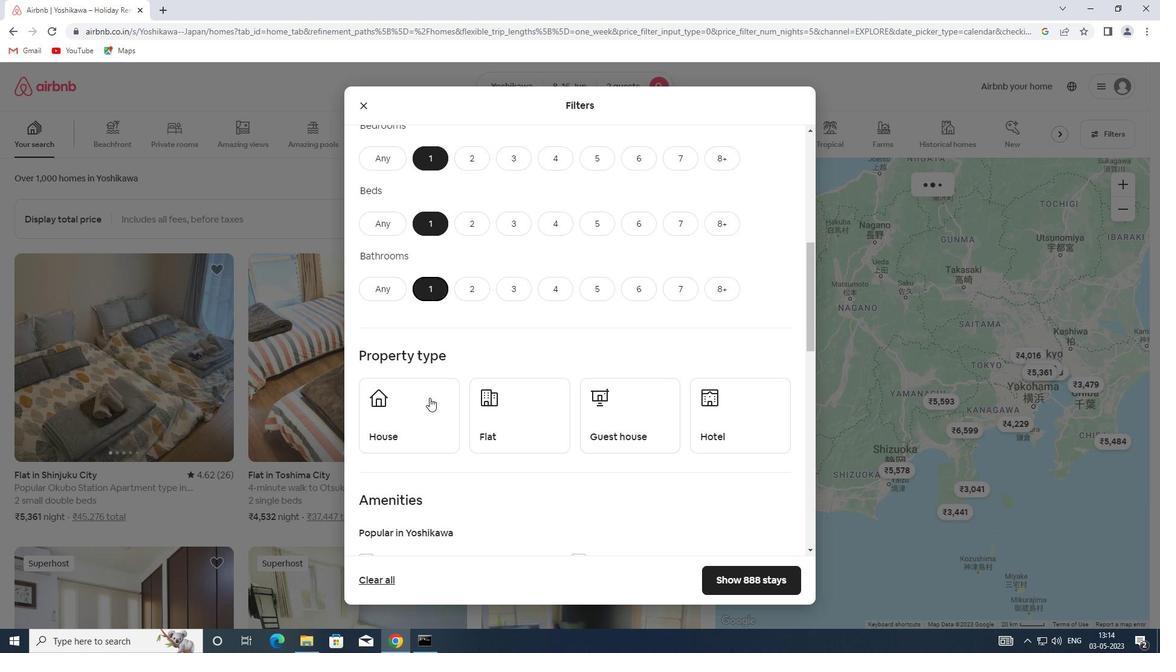 
Action: Mouse moved to (497, 395)
Screenshot: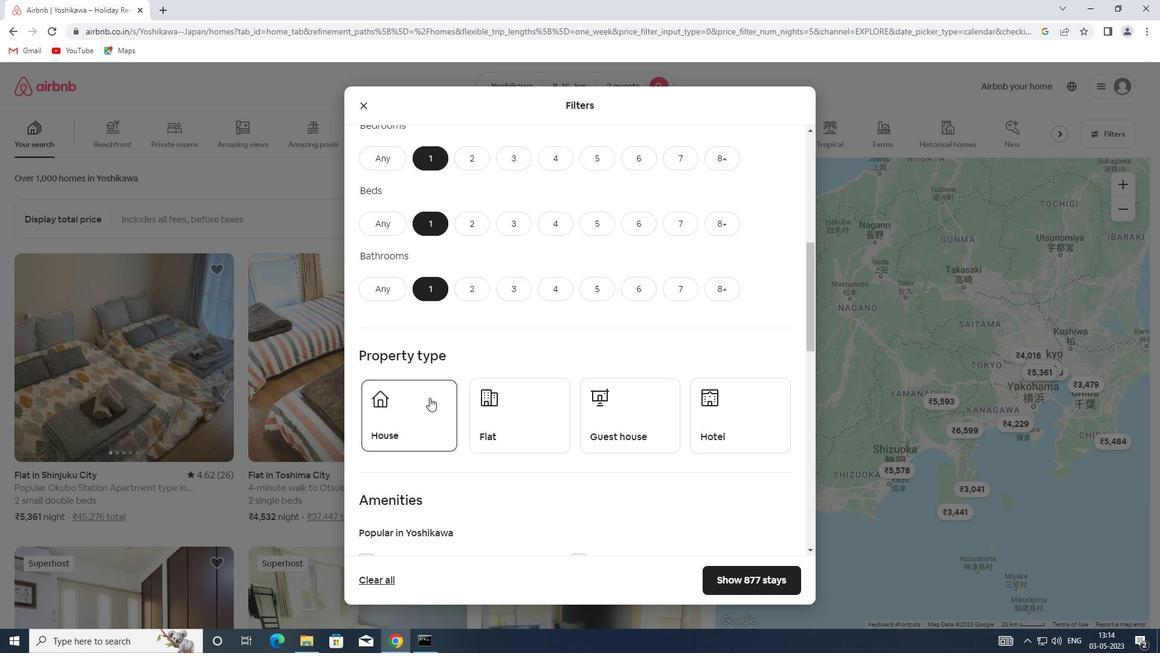 
Action: Mouse pressed left at (497, 395)
Screenshot: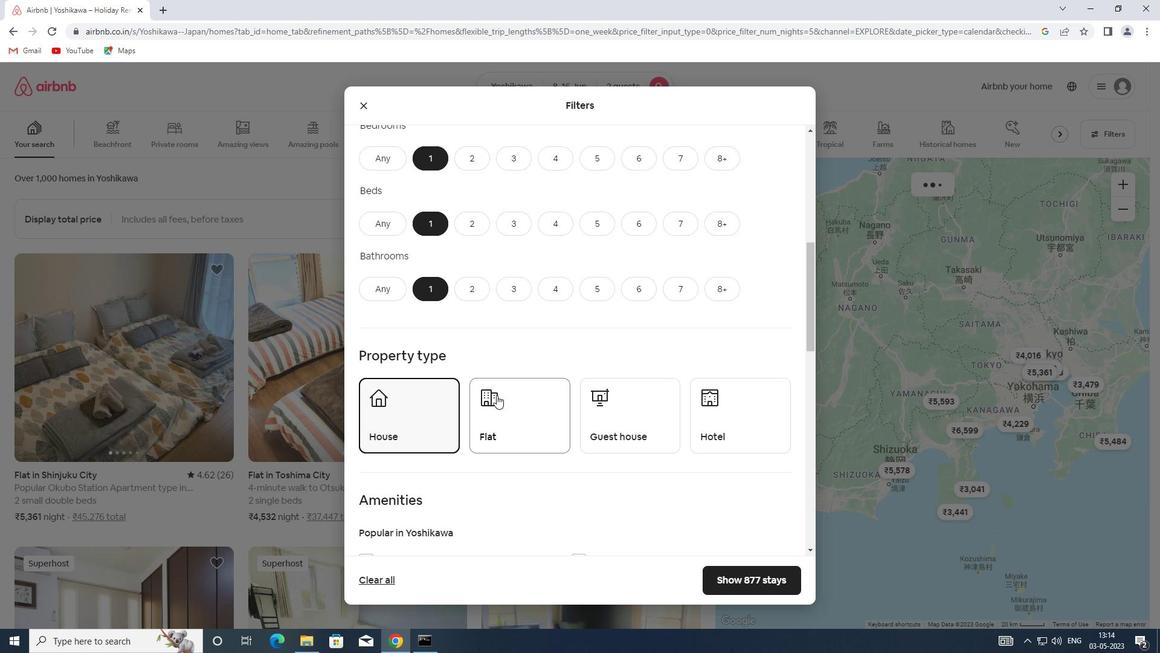 
Action: Mouse moved to (501, 393)
Screenshot: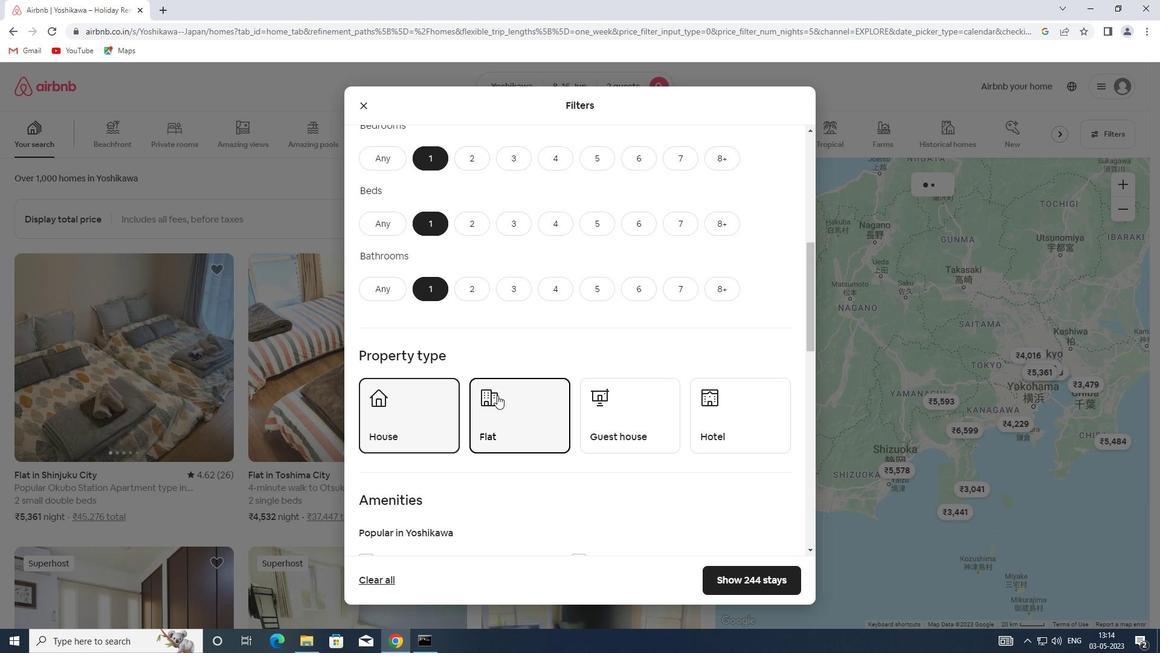 
Action: Mouse scrolled (501, 393) with delta (0, 0)
Screenshot: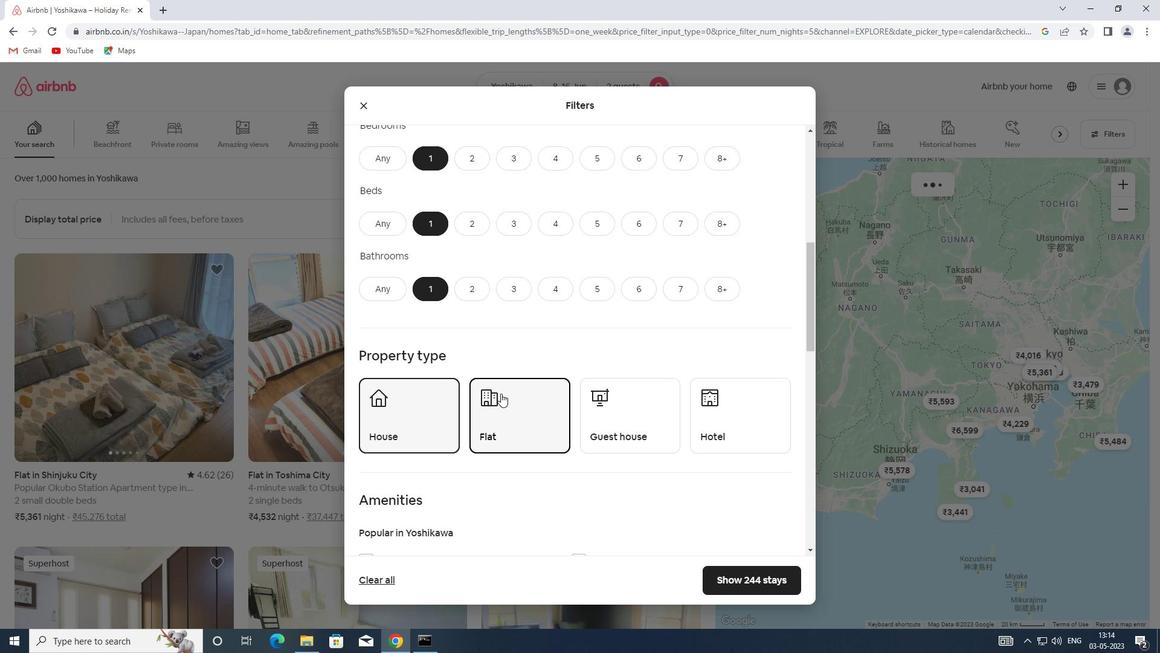 
Action: Mouse moved to (602, 372)
Screenshot: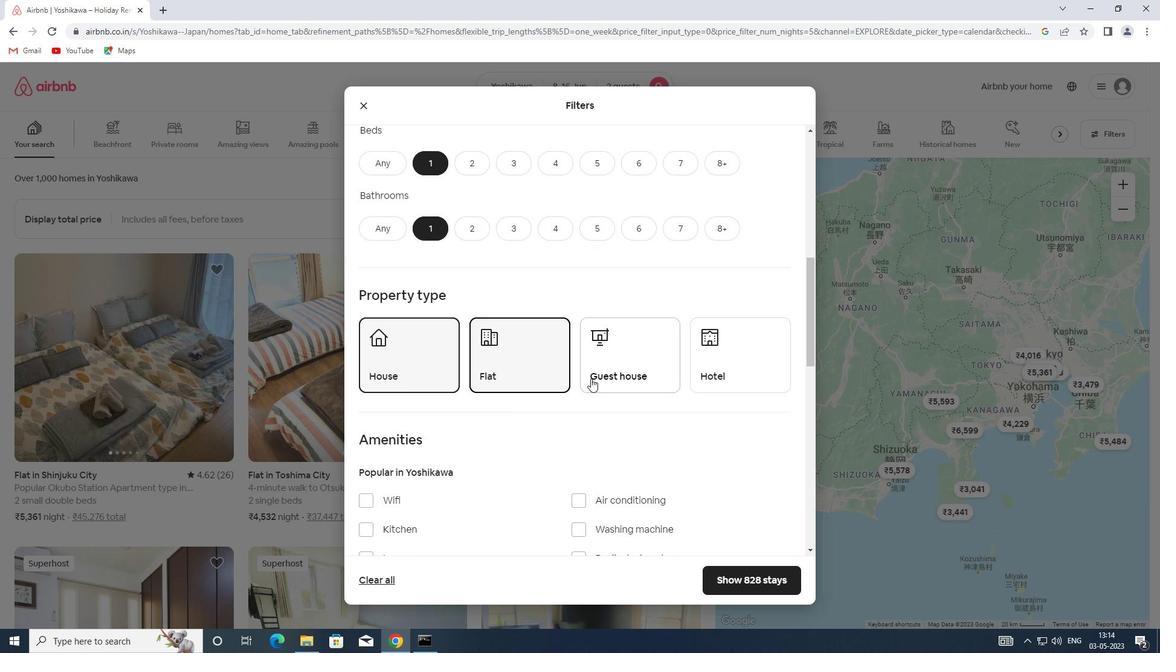 
Action: Mouse pressed left at (602, 372)
Screenshot: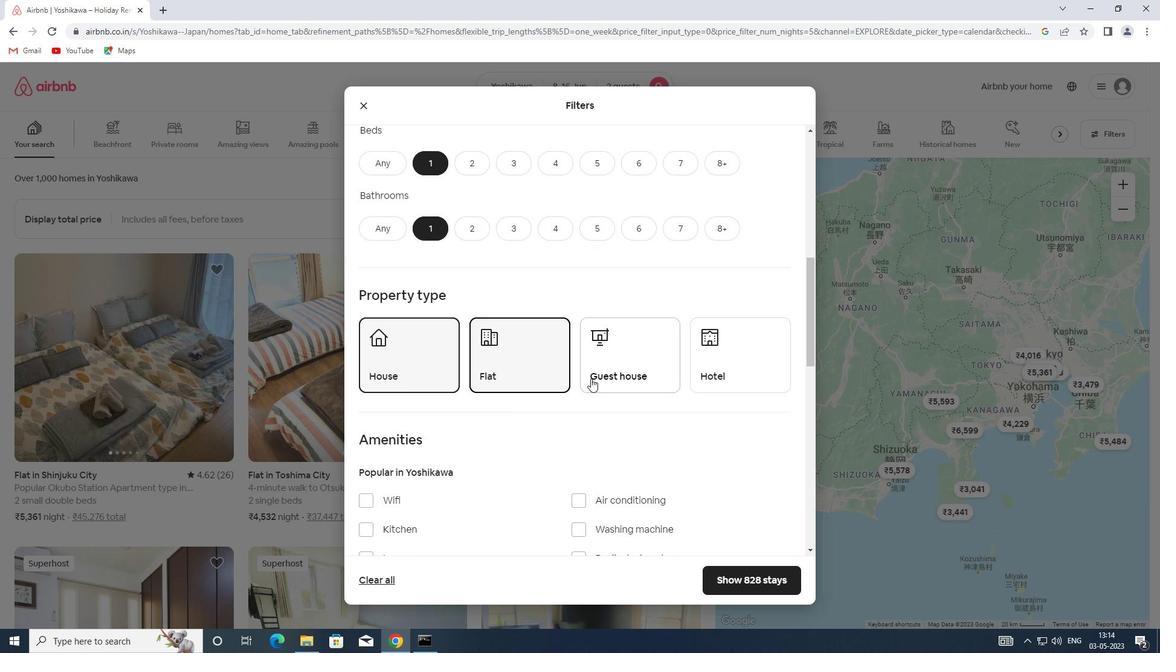 
Action: Mouse moved to (746, 356)
Screenshot: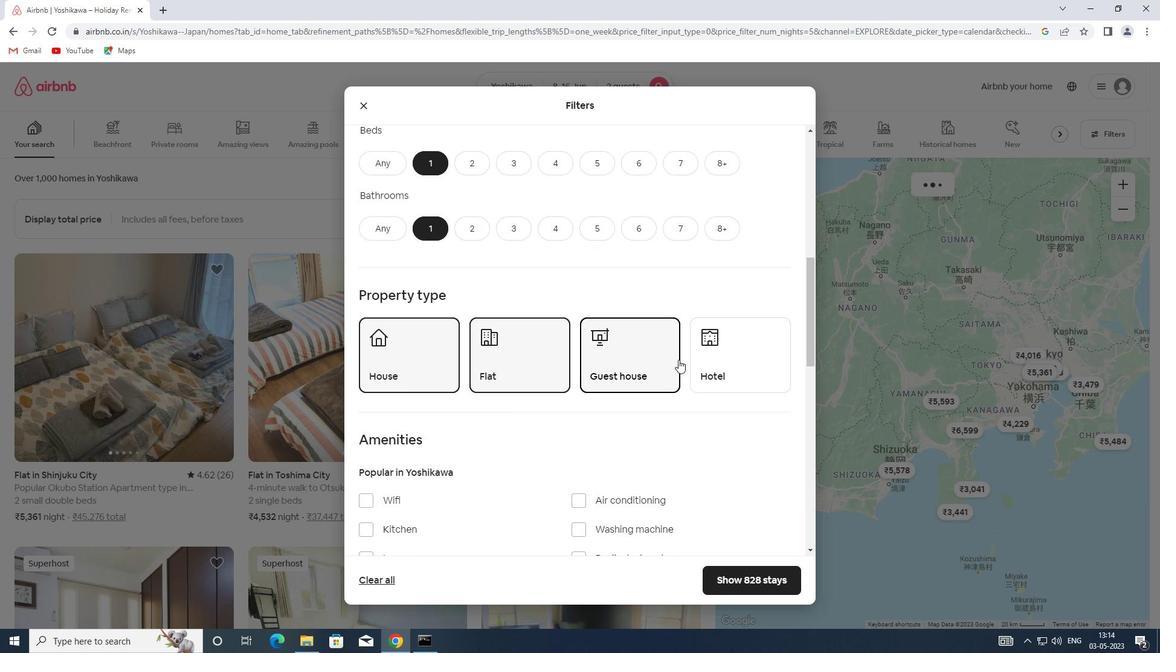 
Action: Mouse pressed left at (746, 356)
Screenshot: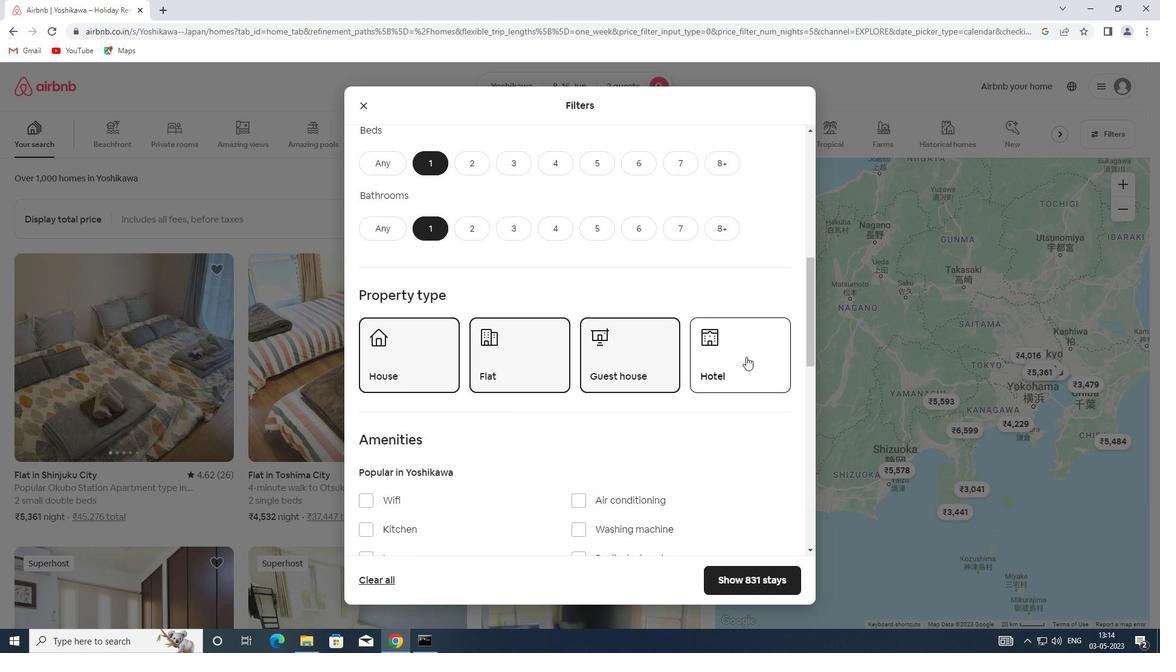 
Action: Mouse moved to (649, 362)
Screenshot: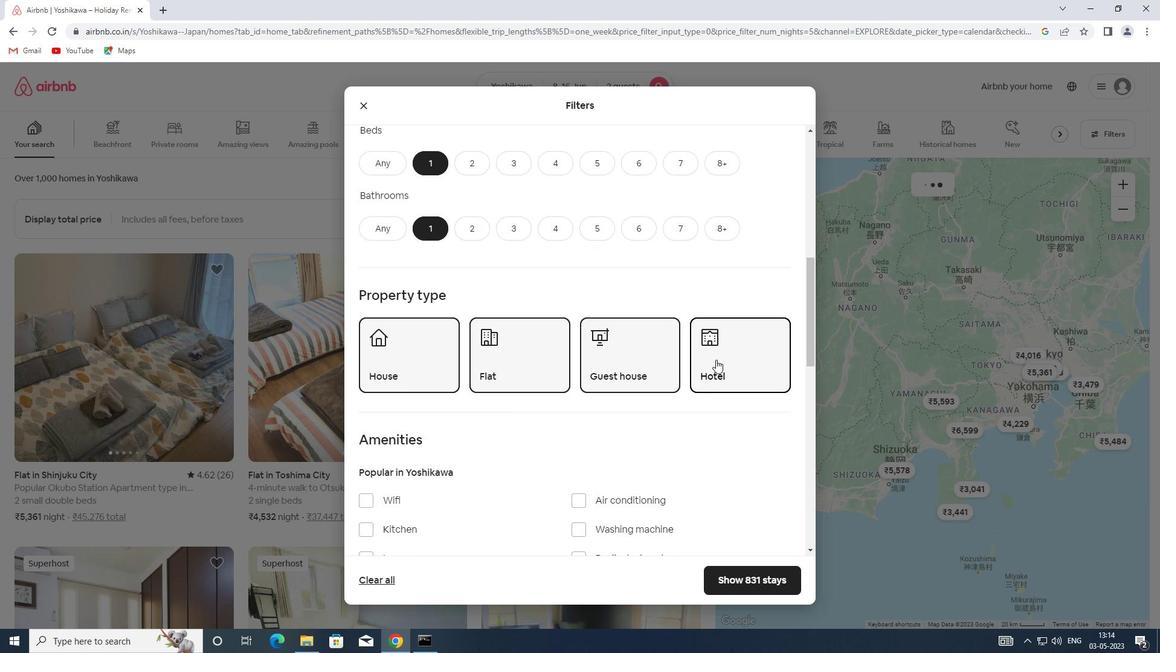 
Action: Mouse scrolled (649, 361) with delta (0, 0)
Screenshot: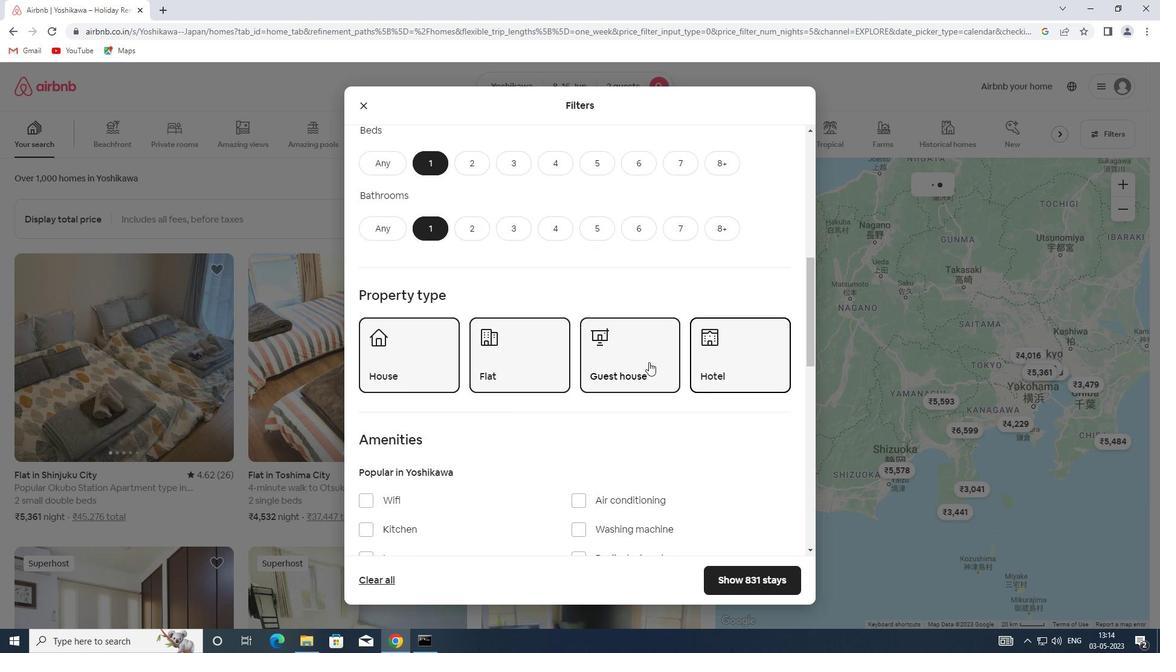 
Action: Mouse scrolled (649, 361) with delta (0, 0)
Screenshot: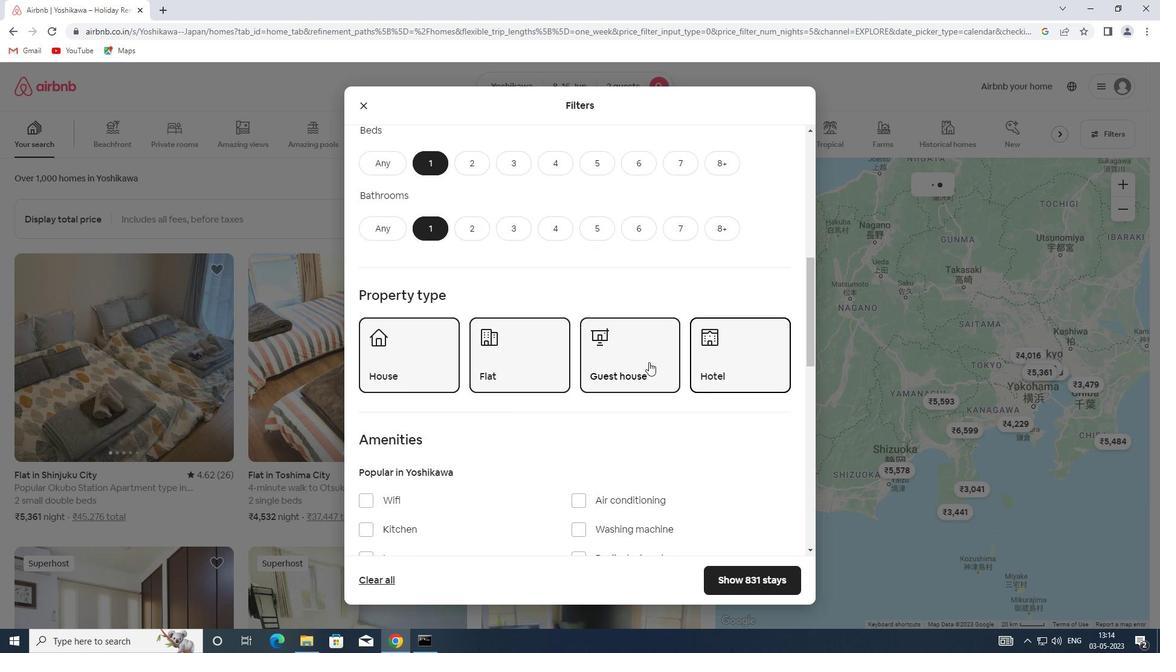 
Action: Mouse scrolled (649, 361) with delta (0, 0)
Screenshot: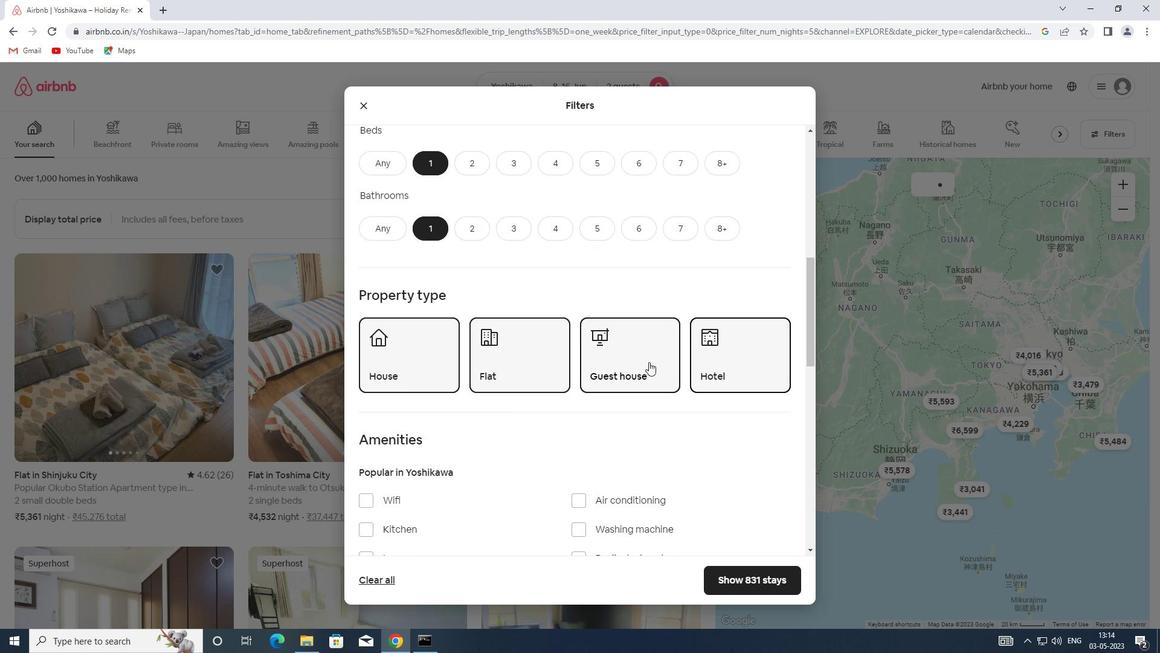 
Action: Mouse moved to (388, 317)
Screenshot: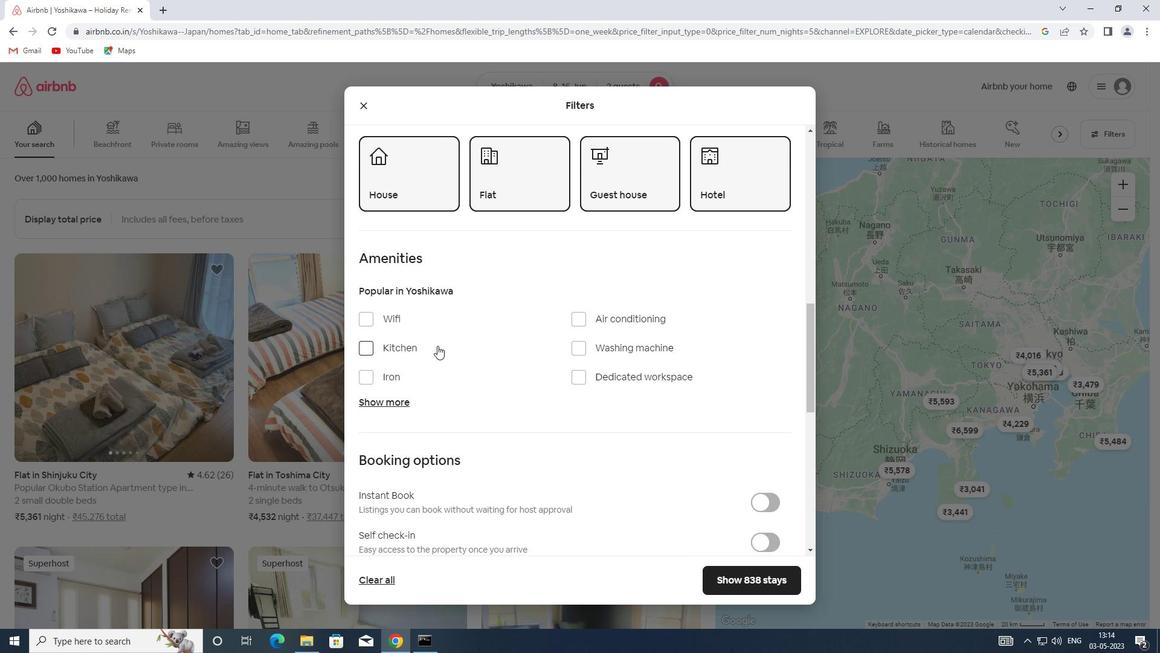 
Action: Mouse pressed left at (388, 317)
Screenshot: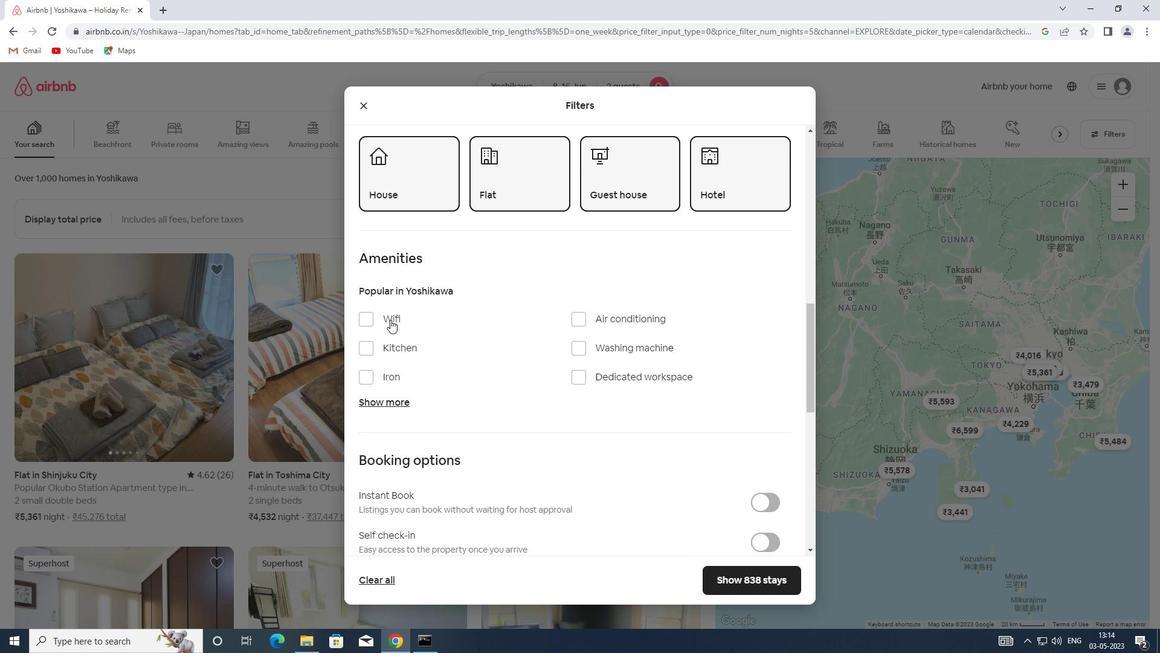 
Action: Mouse moved to (589, 344)
Screenshot: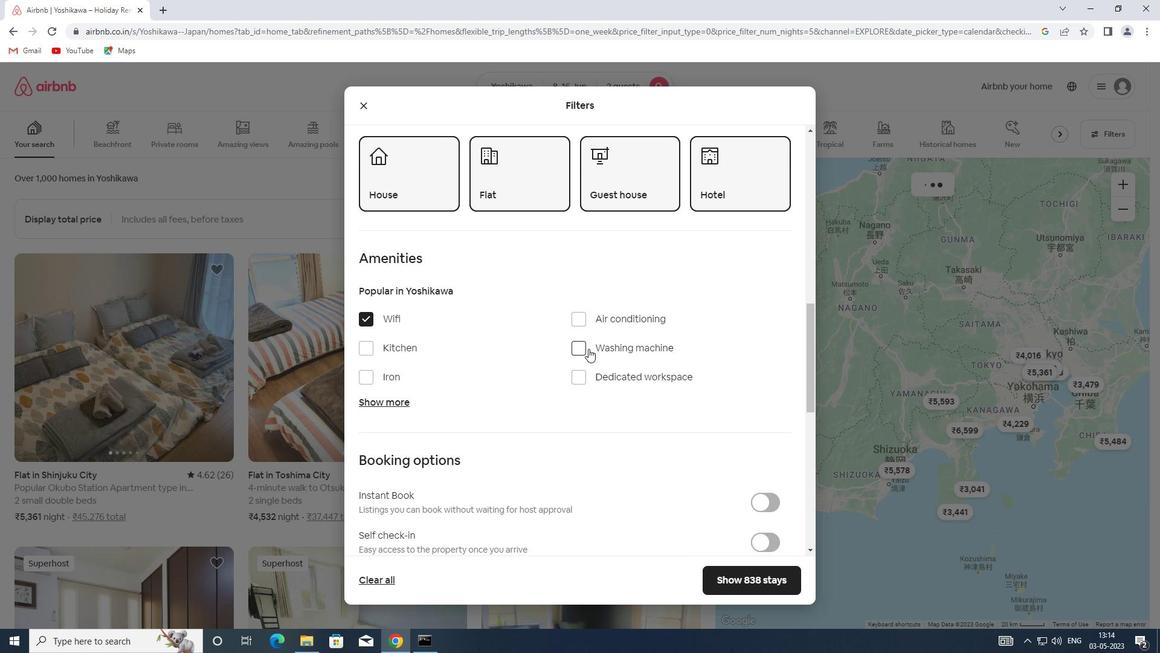 
Action: Mouse pressed left at (589, 344)
Screenshot: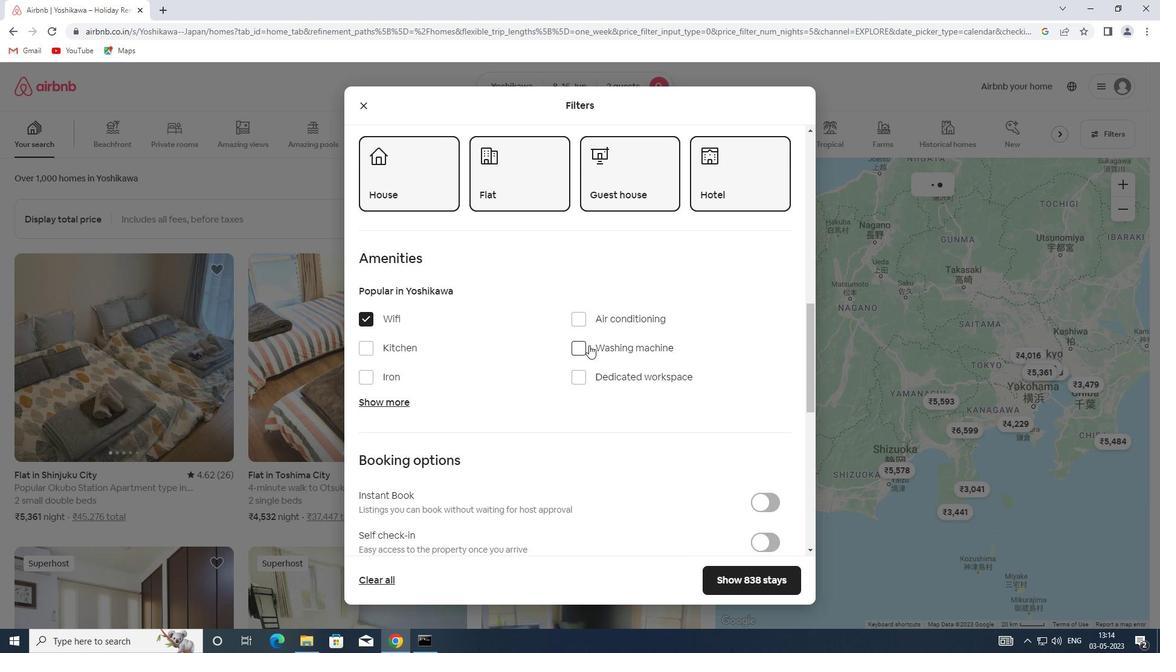 
Action: Mouse scrolled (589, 344) with delta (0, 0)
Screenshot: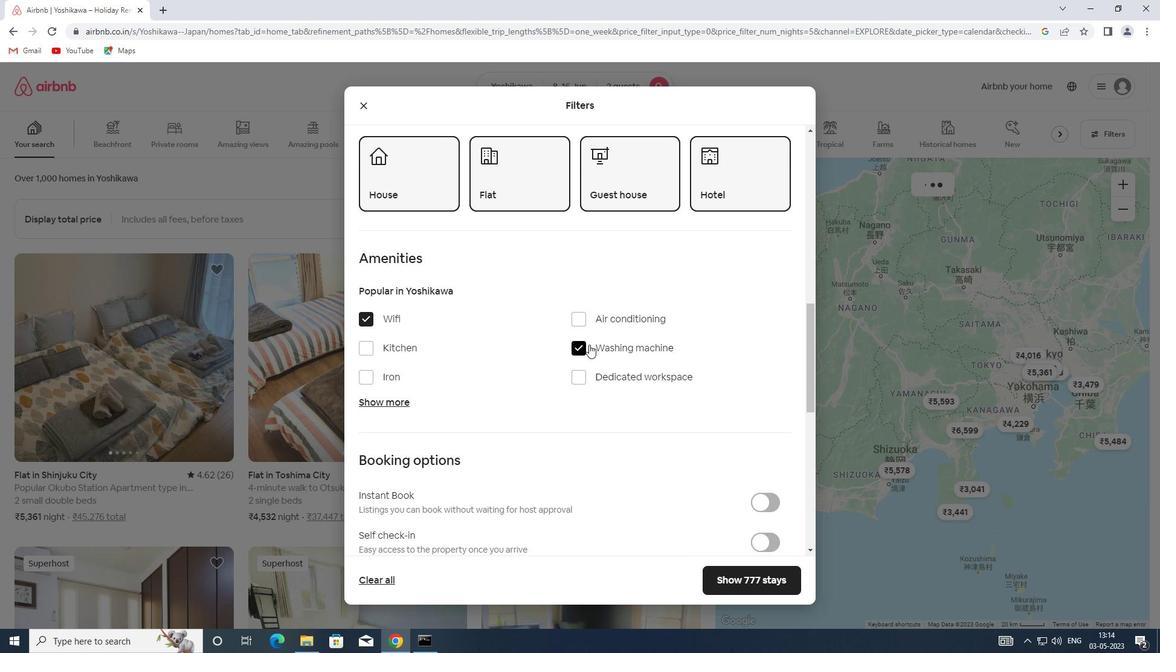
Action: Mouse scrolled (589, 344) with delta (0, 0)
Screenshot: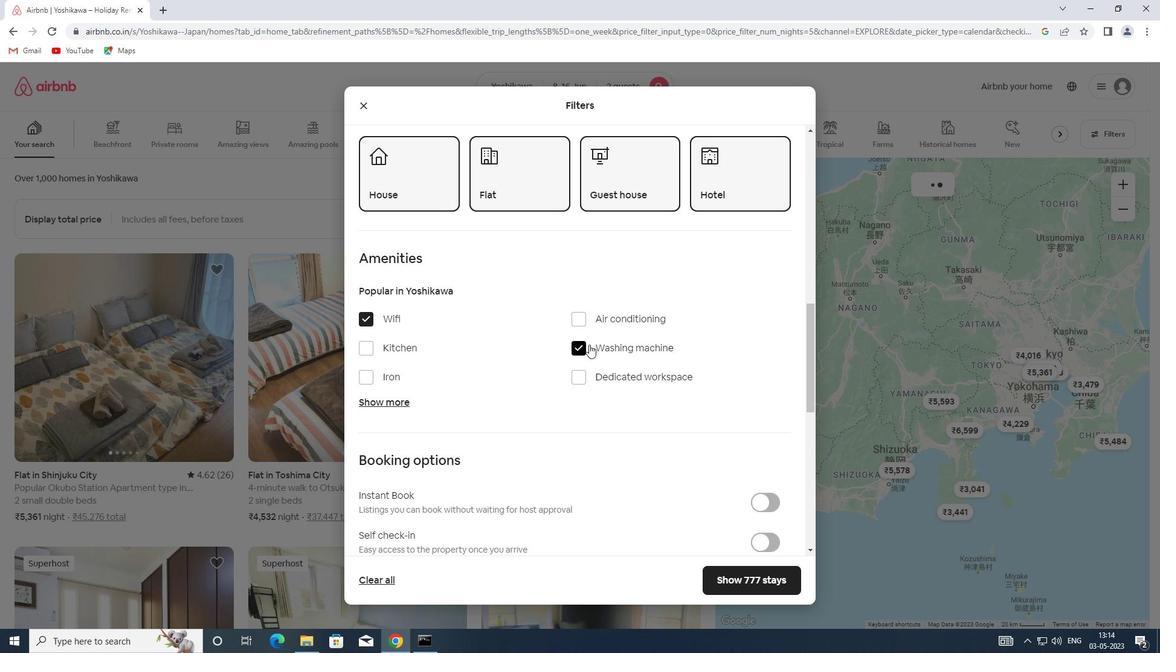 
Action: Mouse scrolled (589, 344) with delta (0, 0)
Screenshot: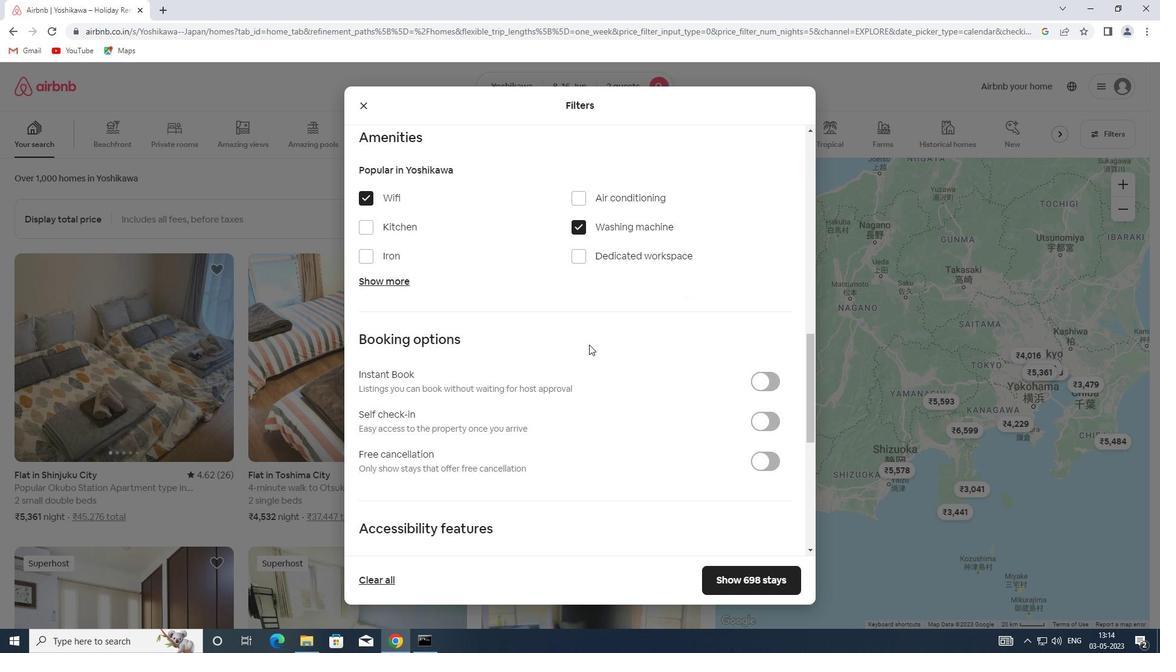 
Action: Mouse scrolled (589, 344) with delta (0, 0)
Screenshot: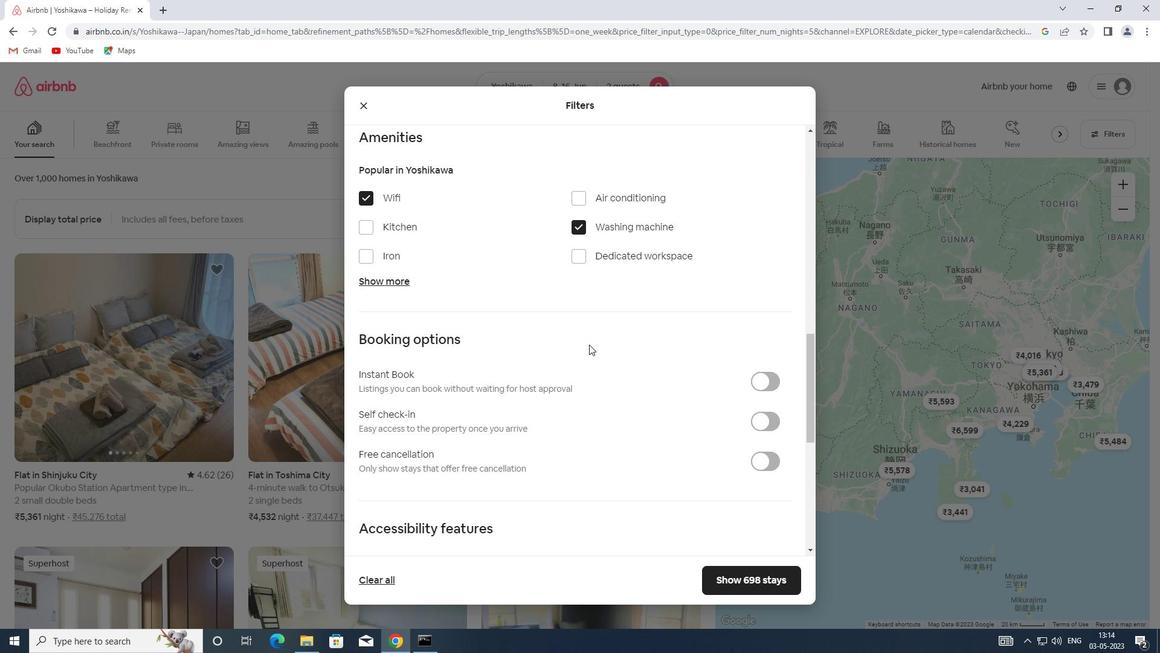 
Action: Mouse moved to (755, 303)
Screenshot: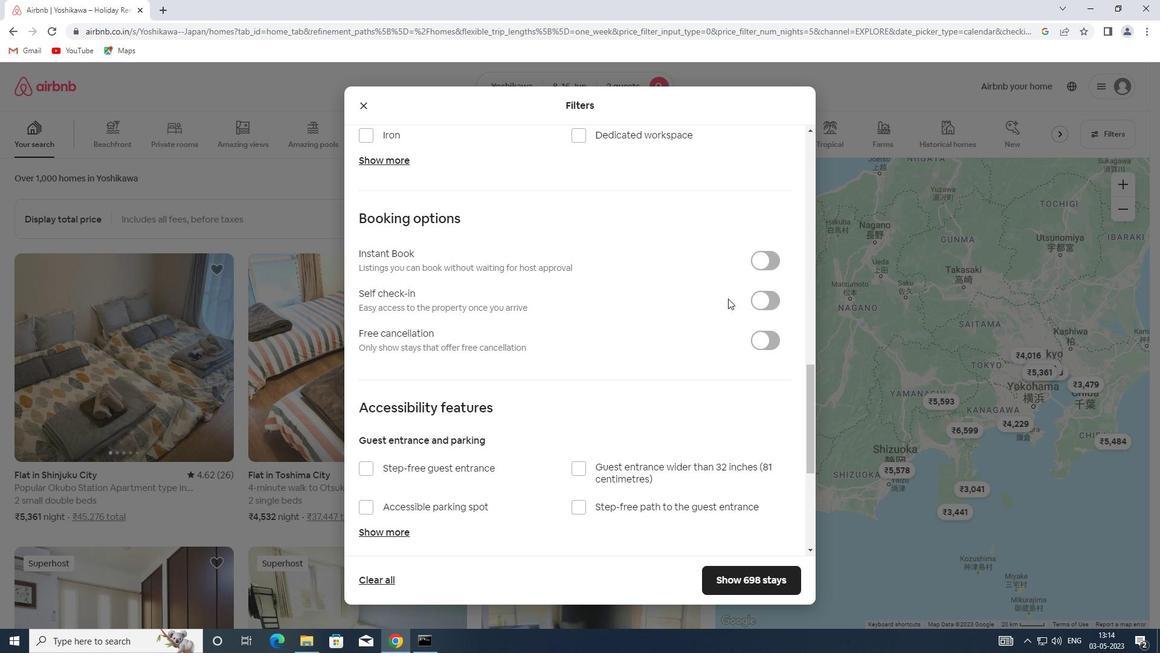 
Action: Mouse pressed left at (755, 303)
Screenshot: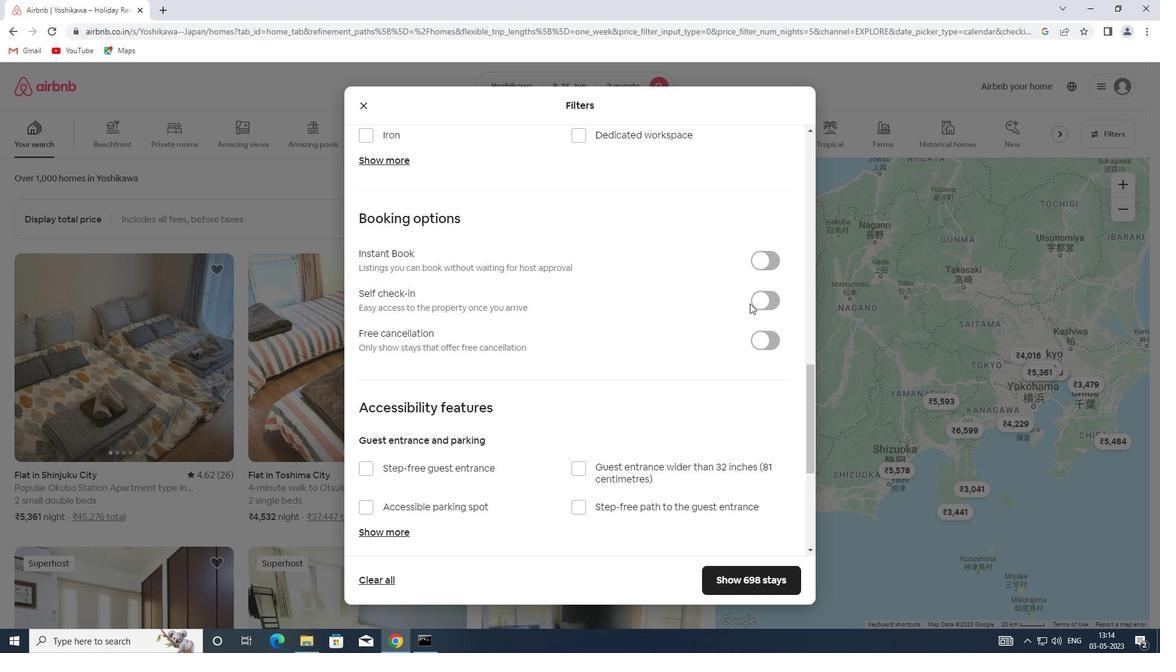
Action: Mouse moved to (439, 433)
Screenshot: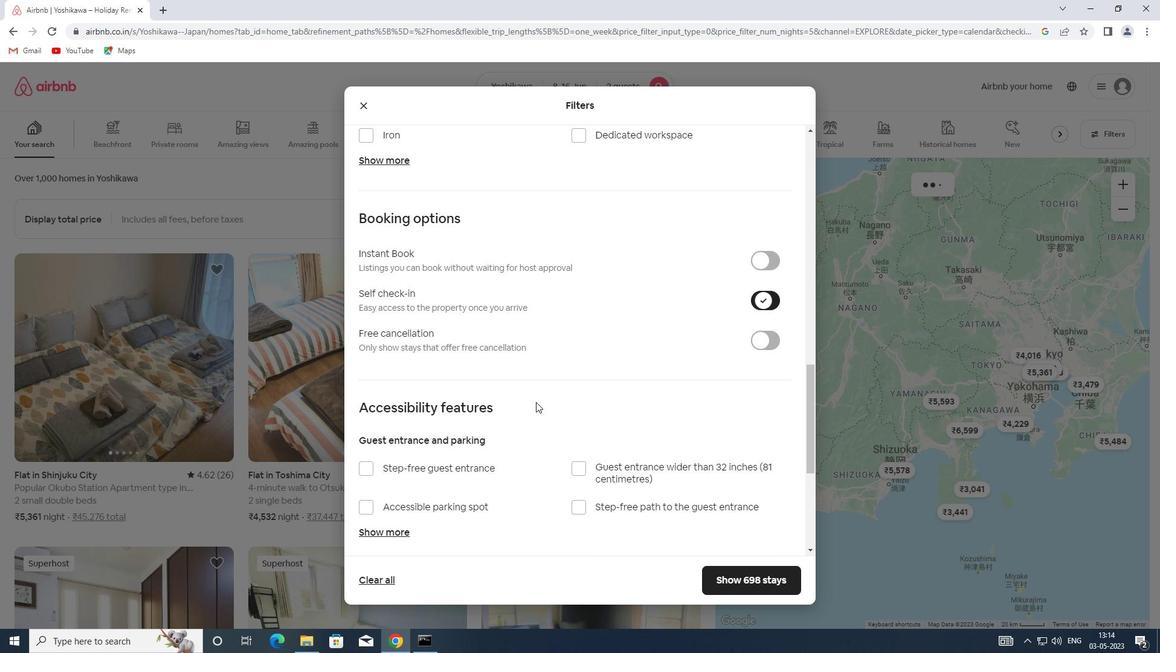 
Action: Mouse scrolled (439, 432) with delta (0, 0)
Screenshot: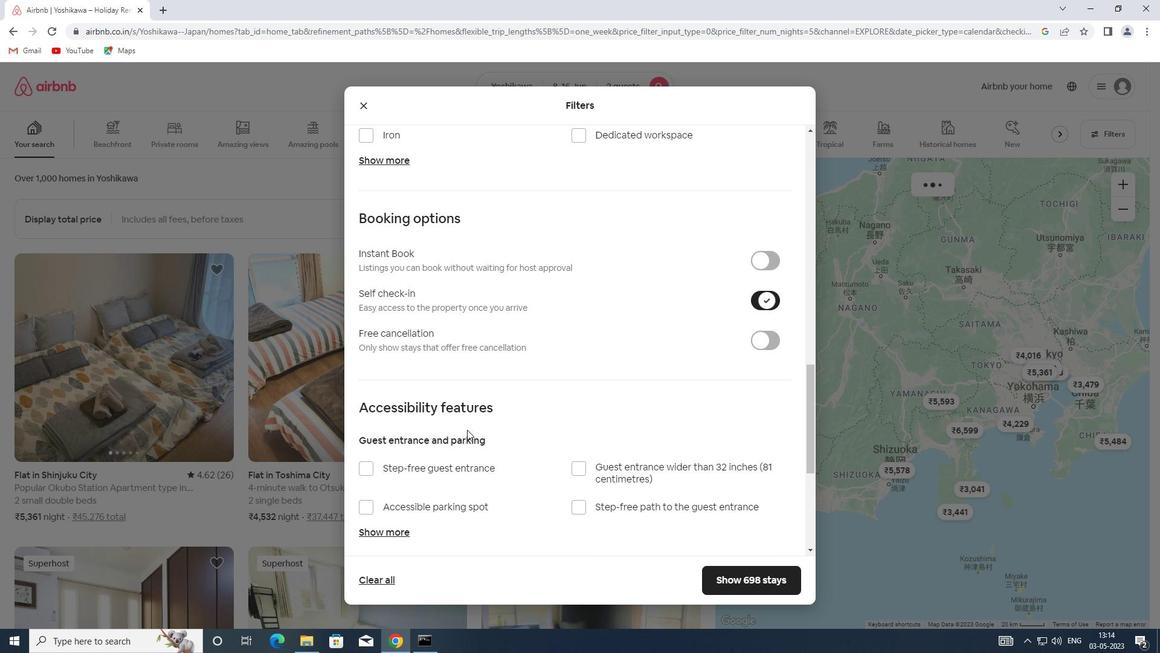 
Action: Mouse scrolled (439, 432) with delta (0, 0)
Screenshot: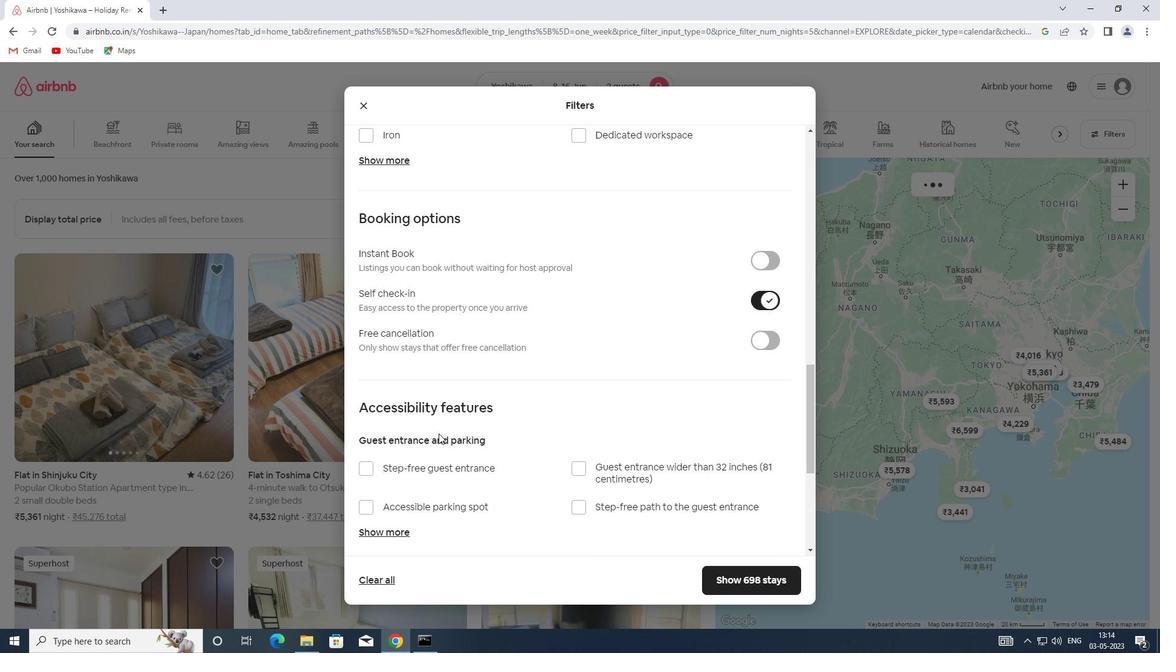 
Action: Mouse scrolled (439, 432) with delta (0, 0)
Screenshot: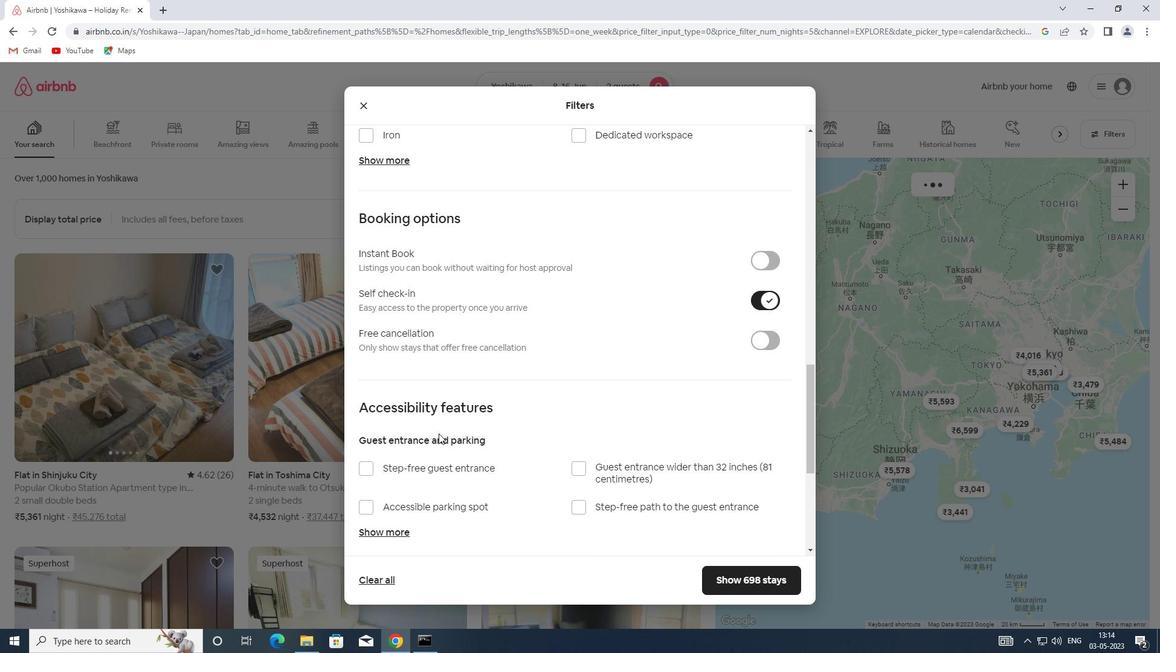 
Action: Mouse scrolled (439, 432) with delta (0, 0)
Screenshot: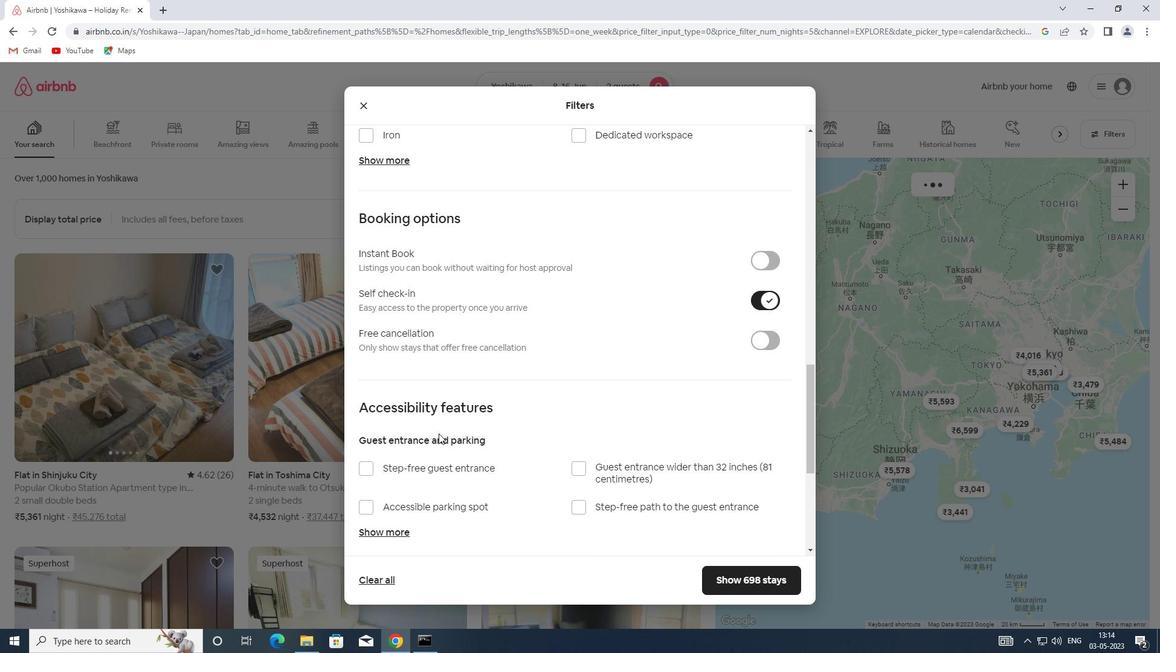 
Action: Mouse scrolled (439, 432) with delta (0, 0)
Screenshot: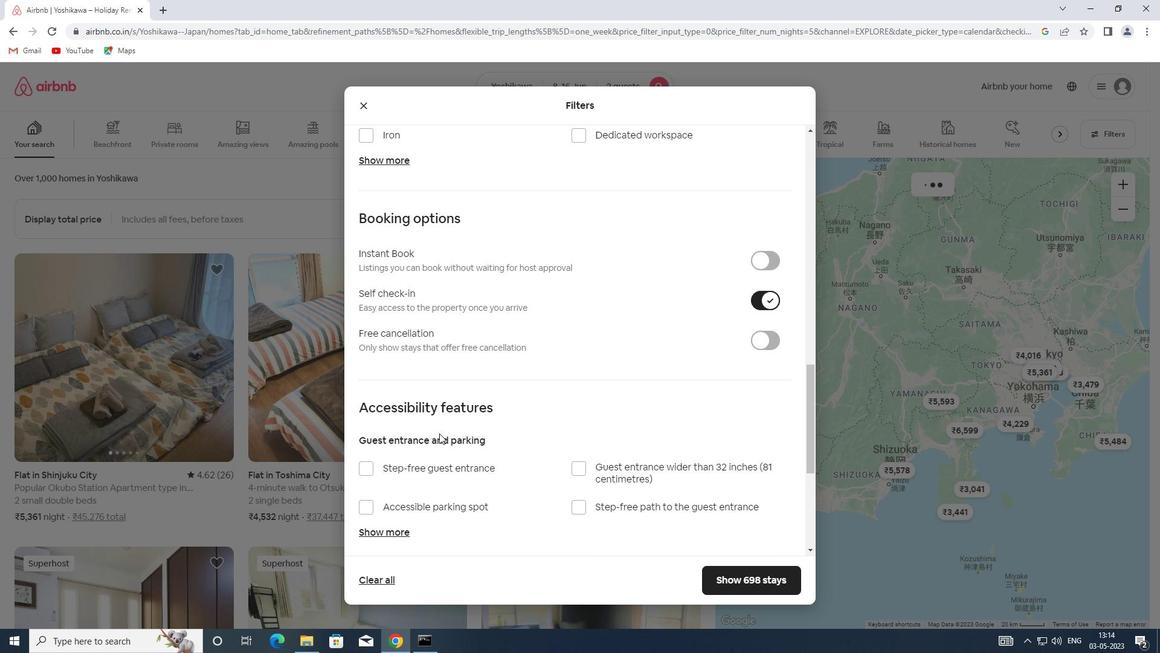 
Action: Mouse moved to (394, 464)
Screenshot: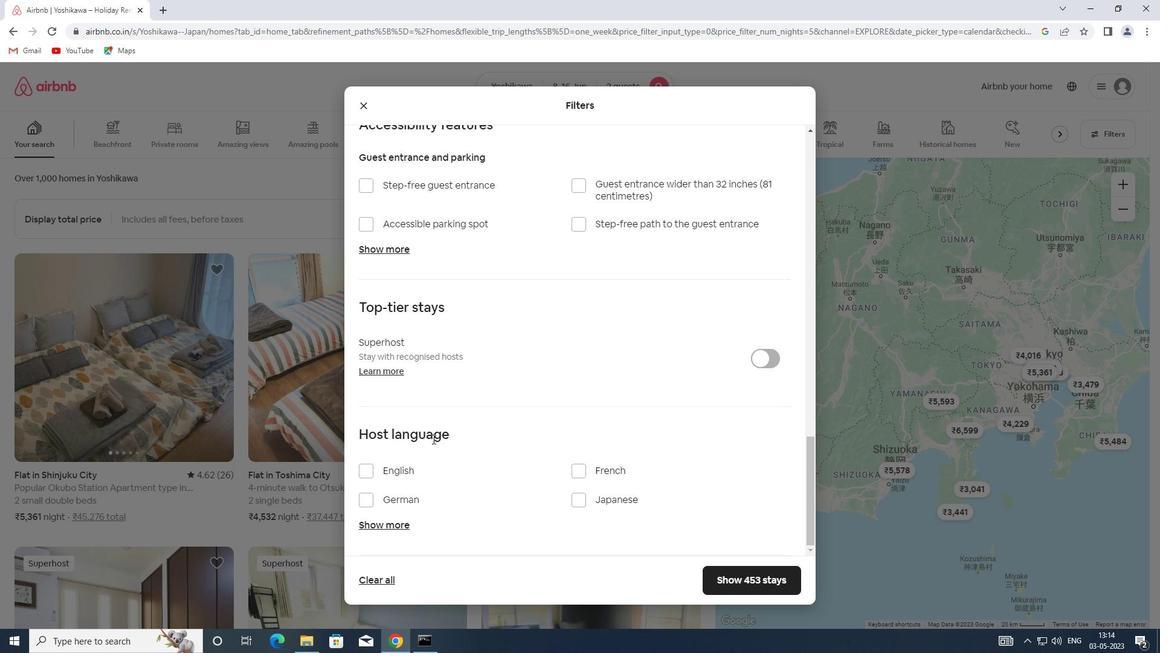 
Action: Mouse pressed left at (394, 464)
Screenshot: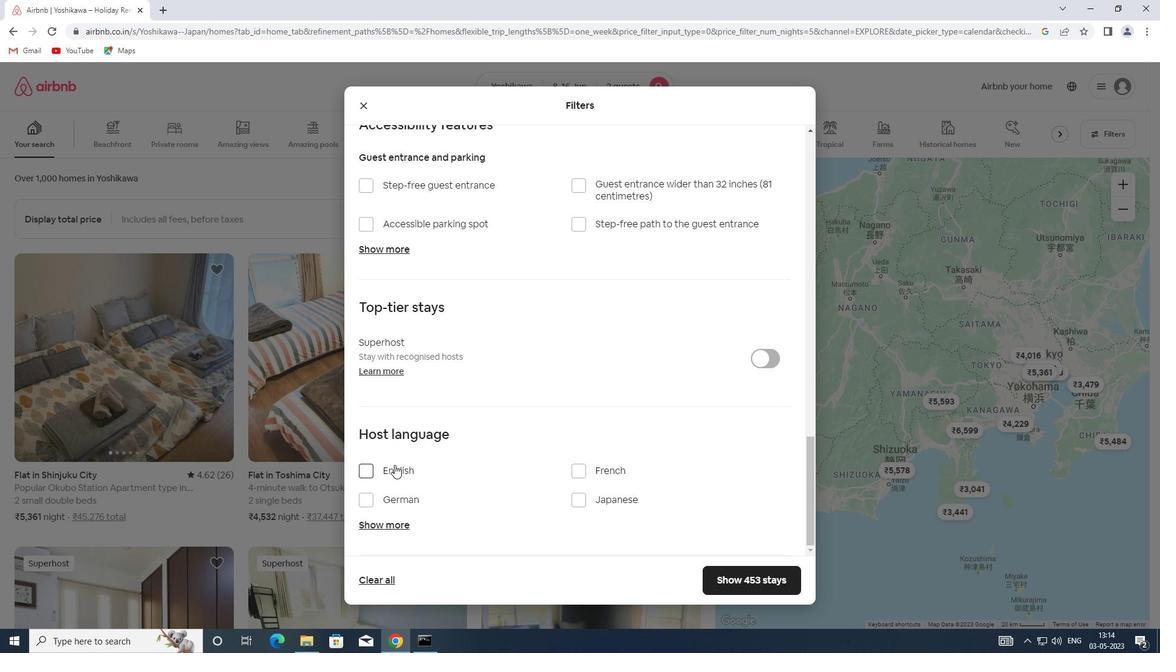 
Action: Mouse moved to (754, 578)
Screenshot: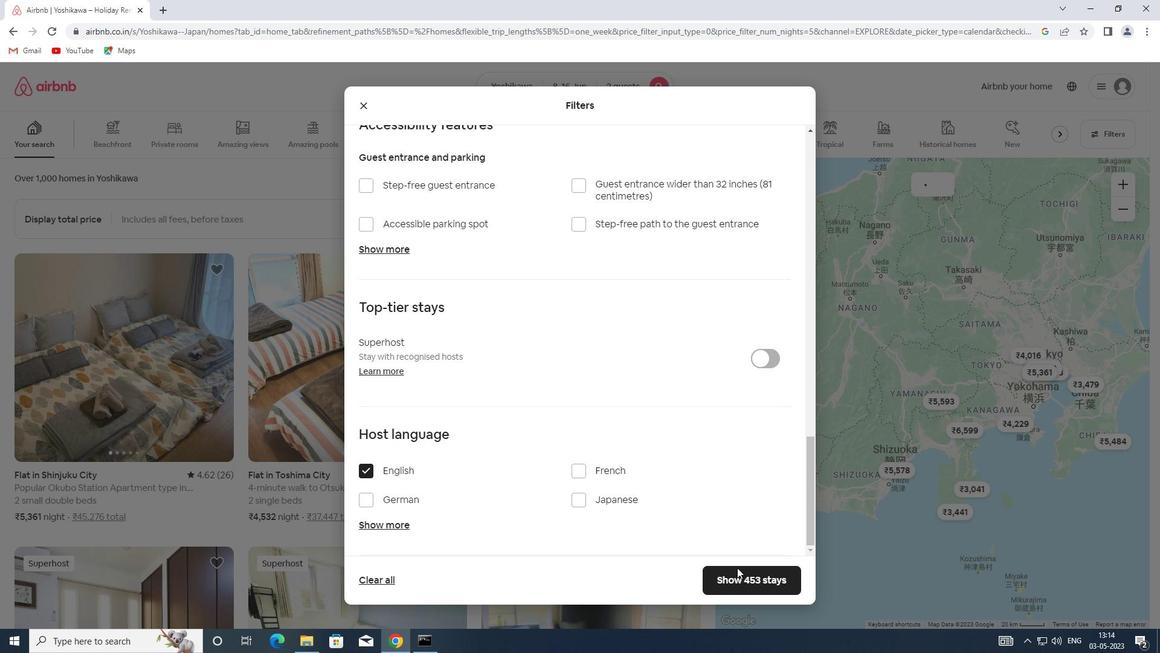 
Action: Mouse pressed left at (754, 578)
Screenshot: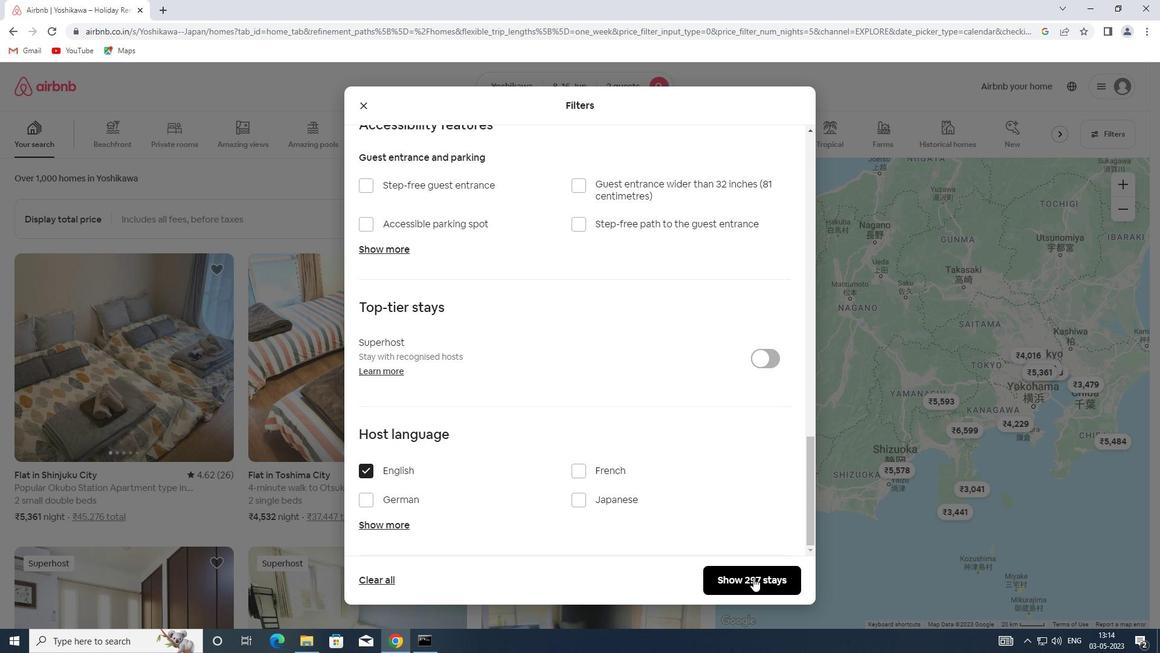 
